 Task: Plan a 2-hour intro to astronomy and stargazing session with an astronomer.
Action: Mouse moved to (479, 209)
Screenshot: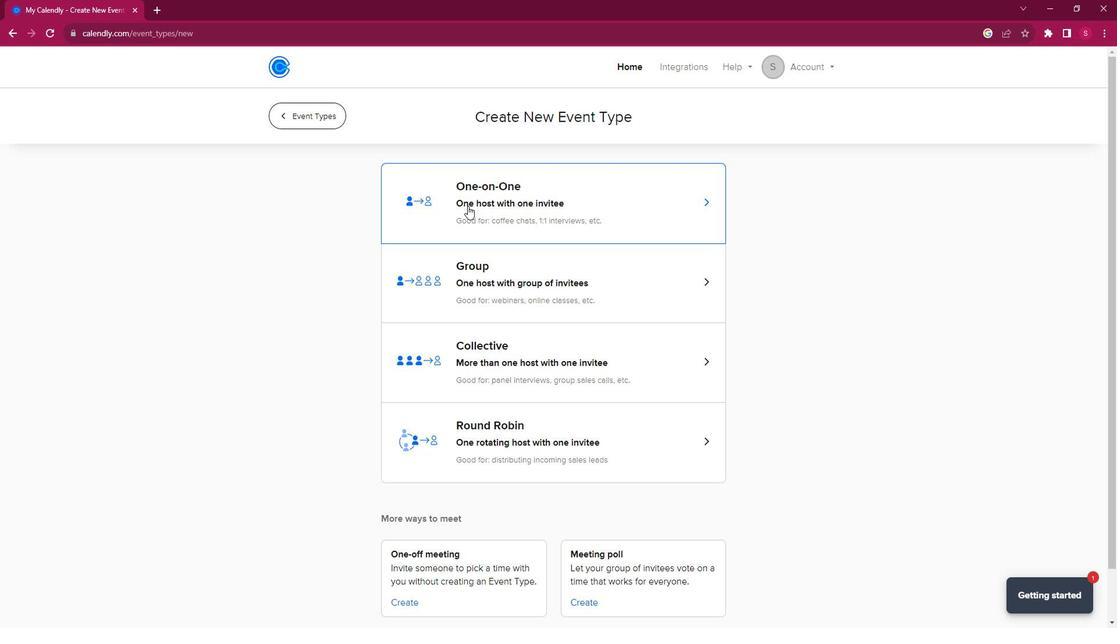 
Action: Mouse pressed left at (479, 209)
Screenshot: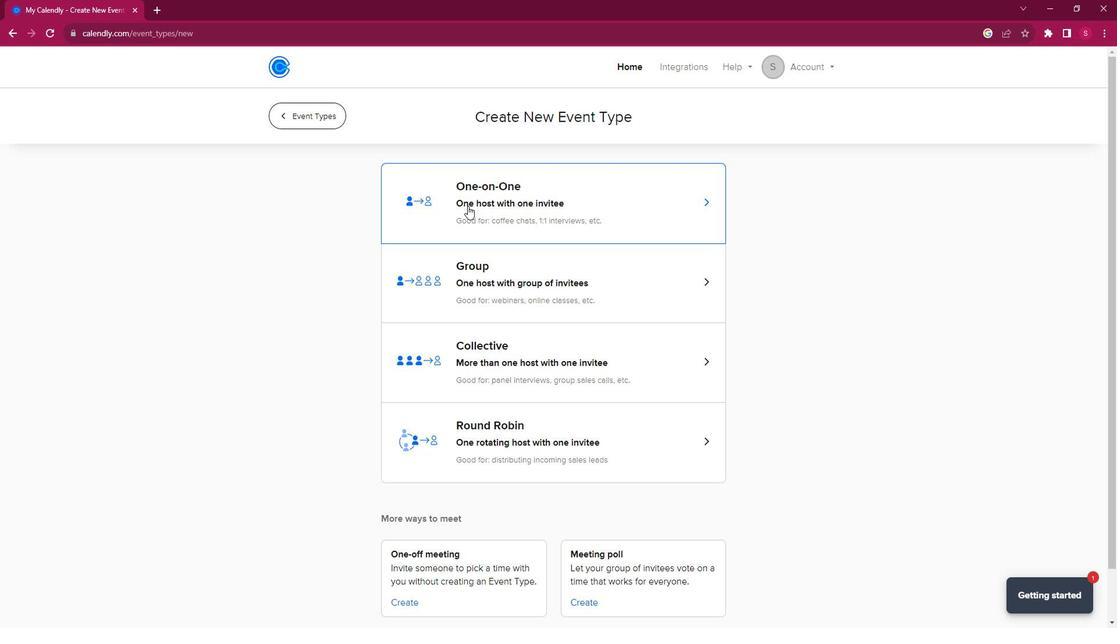 
Action: Mouse moved to (389, 287)
Screenshot: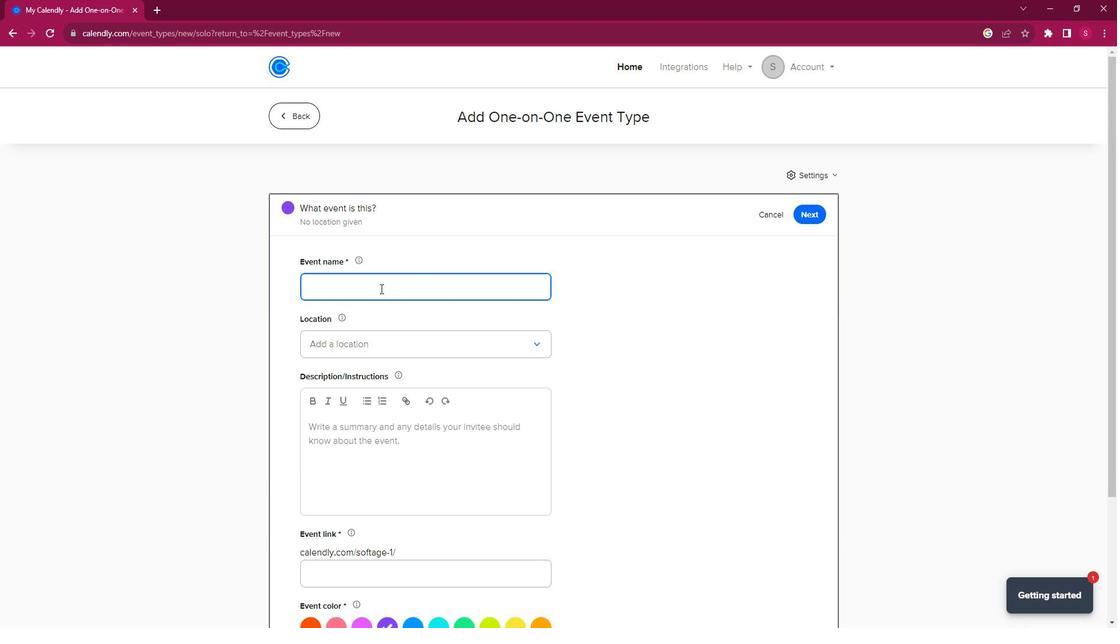 
Action: Key pressed <Key.shift><Key.shift><Key.shift><Key.shift><Key.shift><Key.shift><Key.shift><Key.shift><Key.shift><Key.shift>Stargazing<Key.space><Key.shift>Adventure<Key.space>with<Key.space>an<Key.space><Key.shift>Astronomer
Screenshot: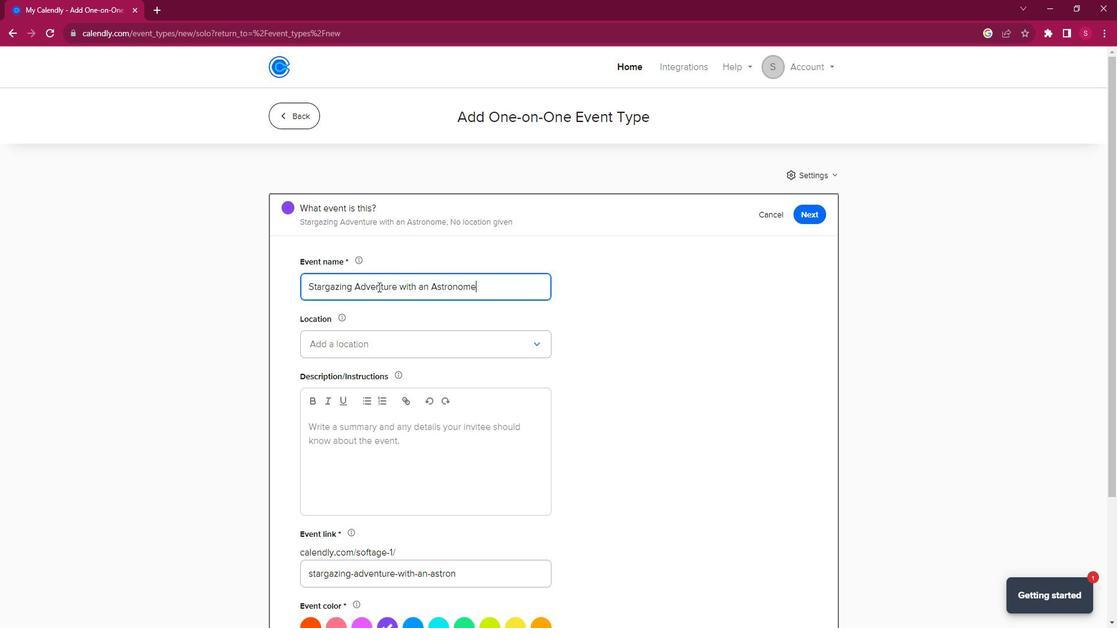 
Action: Mouse moved to (392, 346)
Screenshot: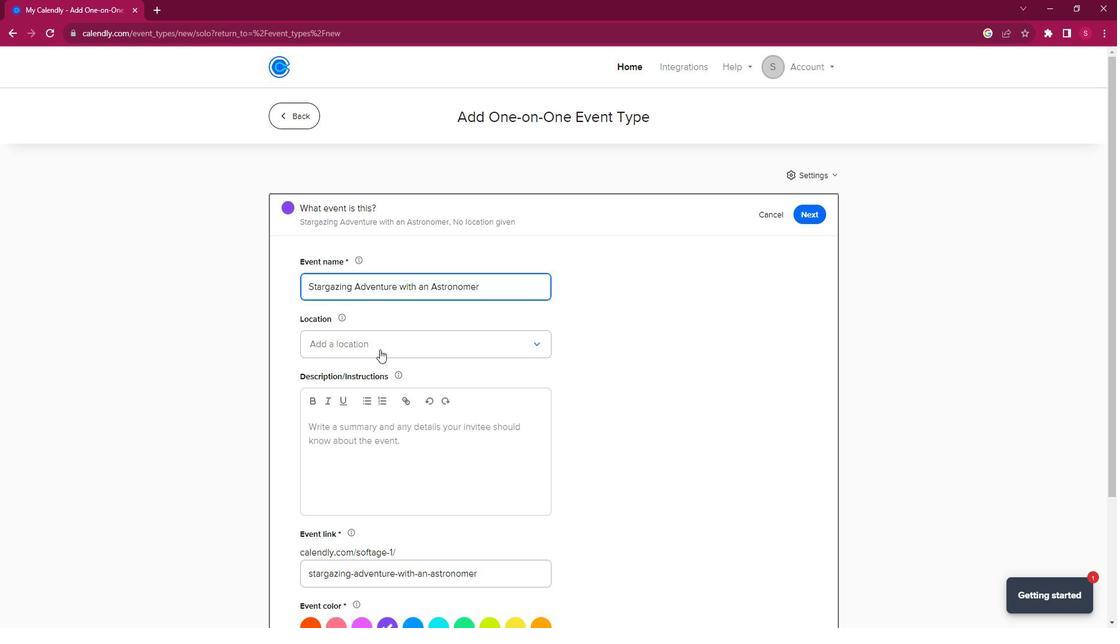 
Action: Mouse pressed left at (392, 346)
Screenshot: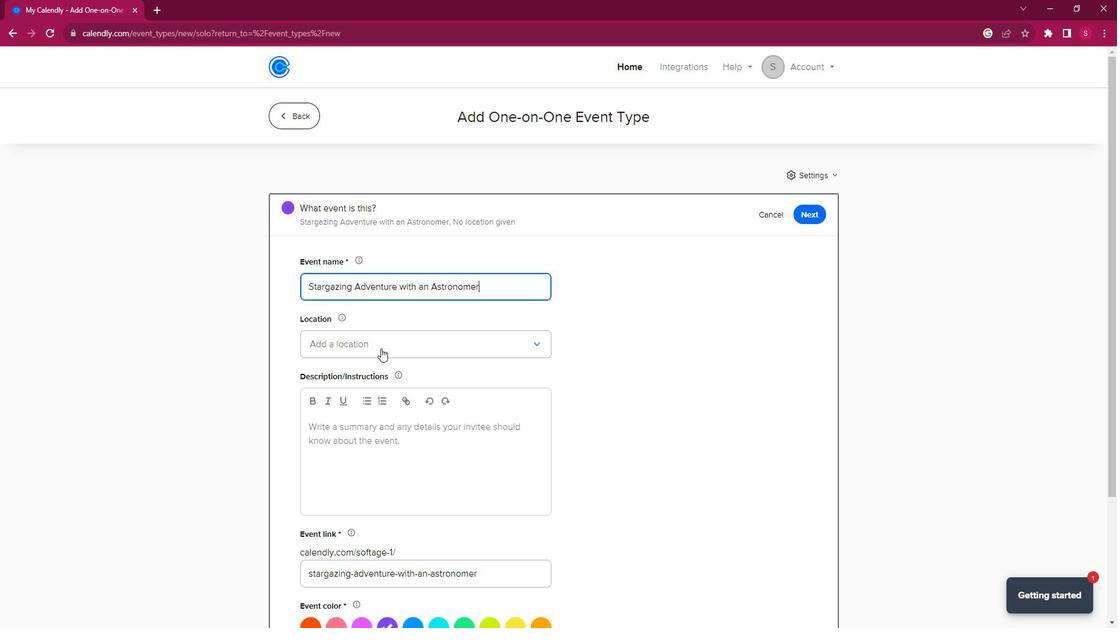 
Action: Mouse moved to (384, 374)
Screenshot: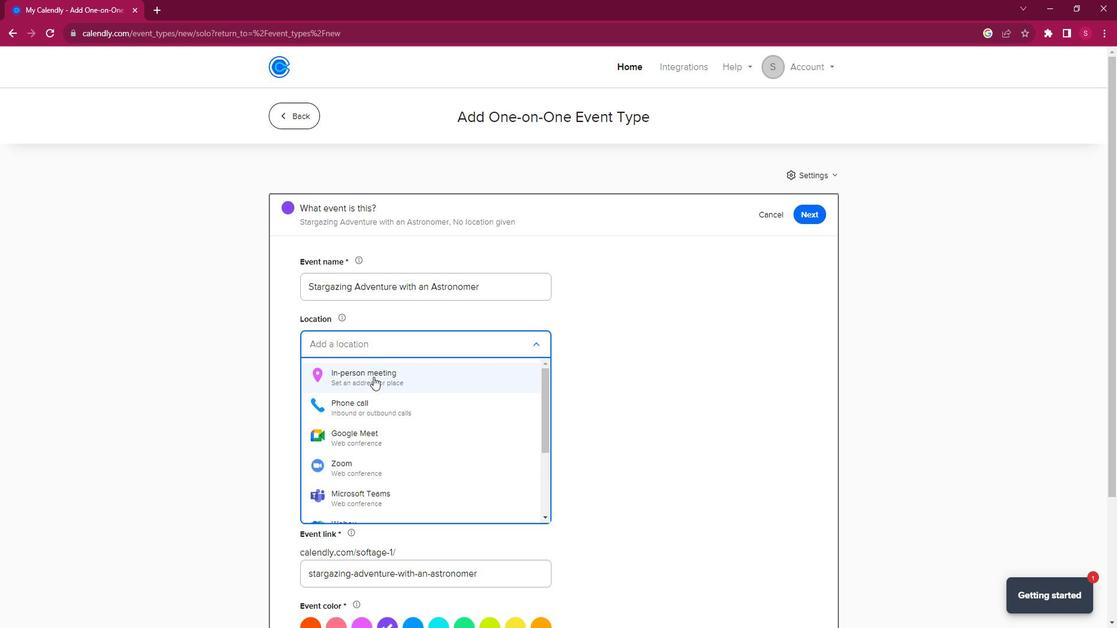 
Action: Mouse pressed left at (384, 374)
Screenshot: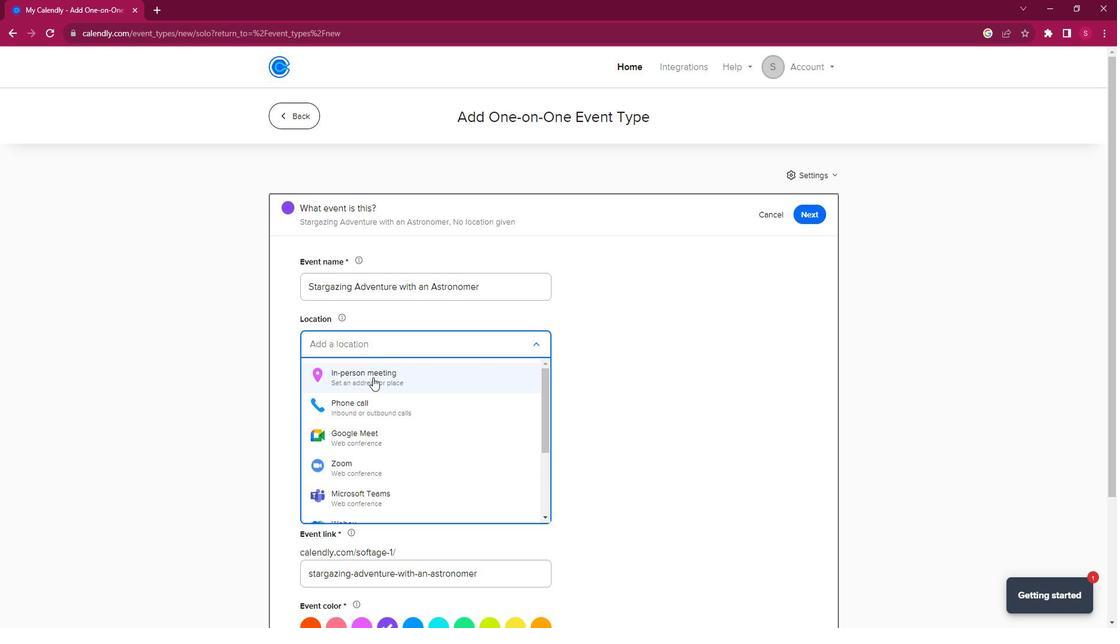
Action: Mouse moved to (507, 204)
Screenshot: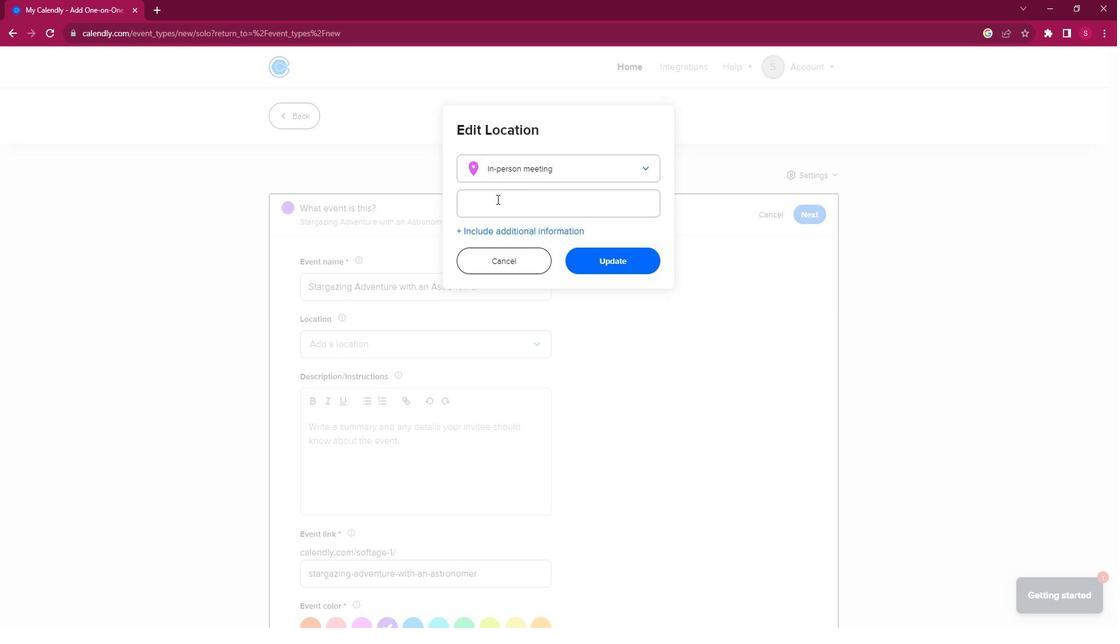 
Action: Mouse pressed left at (507, 204)
Screenshot: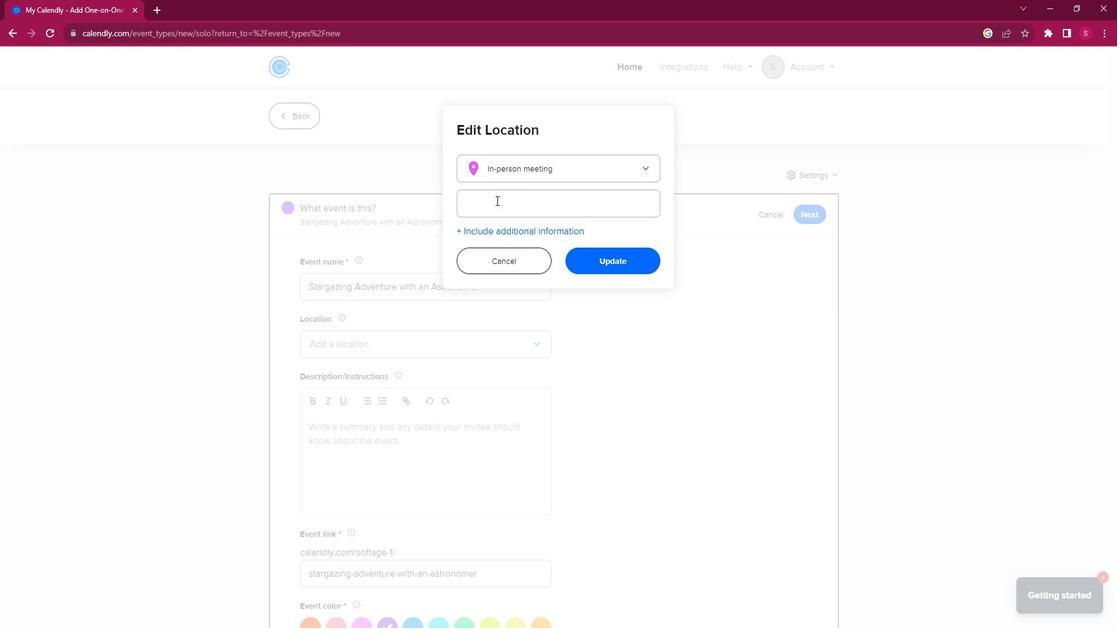 
Action: Key pressed <Key.shift><Key.shift><Key.shift><Key.shift>Starry<Key.space><Key.shift>Nights<Key.space><Key.shift><Key.shift><Key.shift><Key.shift><Key.shift><Key.shift><Key.shift><Key.shift><Key.shift><Key.shift><Key.shift>Ober<Key.backspace><Key.backspace>servatory,<Key.space>123<Key.space><Key.shift><Key.shift>Celestial<Key.space><Key.shift>Way,<Key.space><Key.shift><Key.shift><Key.shift><Key.shift><Key.shift><Key.shift>Astronomyville,<Key.space><Key.shift>CA<Key.space>54321,<Key.space><Key.shift>United<Key.space><Key.shift>States
Screenshot: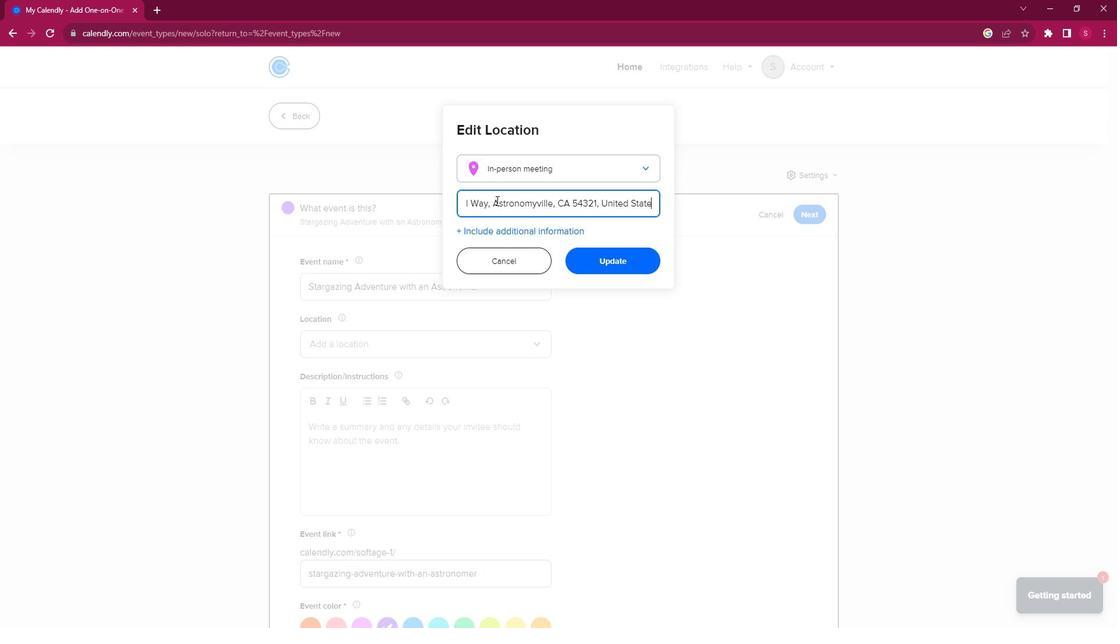 
Action: Mouse moved to (632, 260)
Screenshot: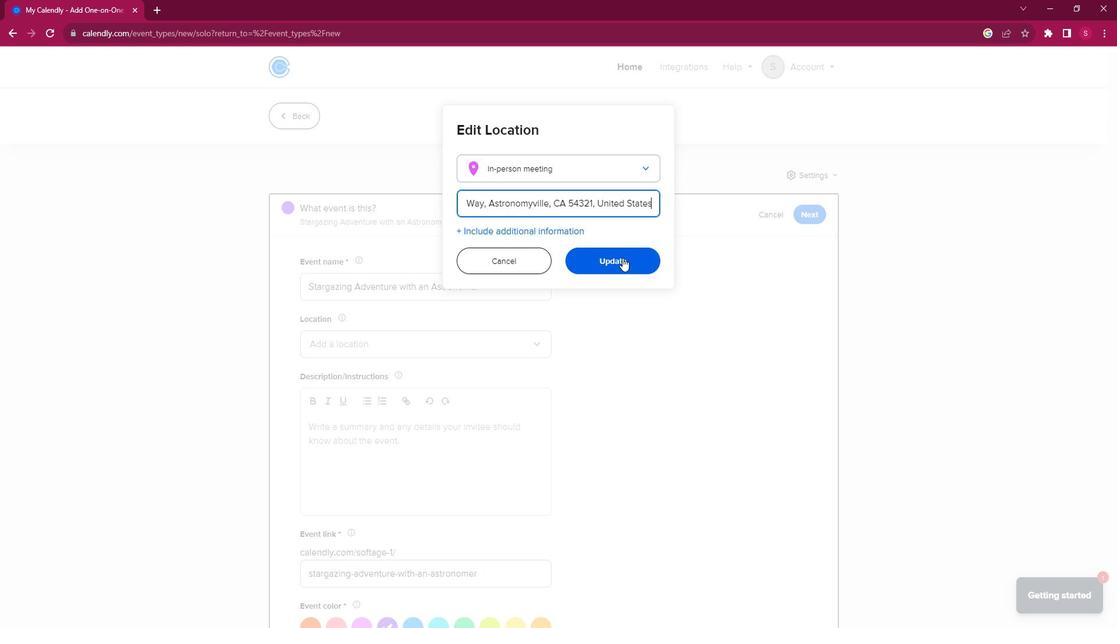 
Action: Mouse pressed left at (632, 260)
Screenshot: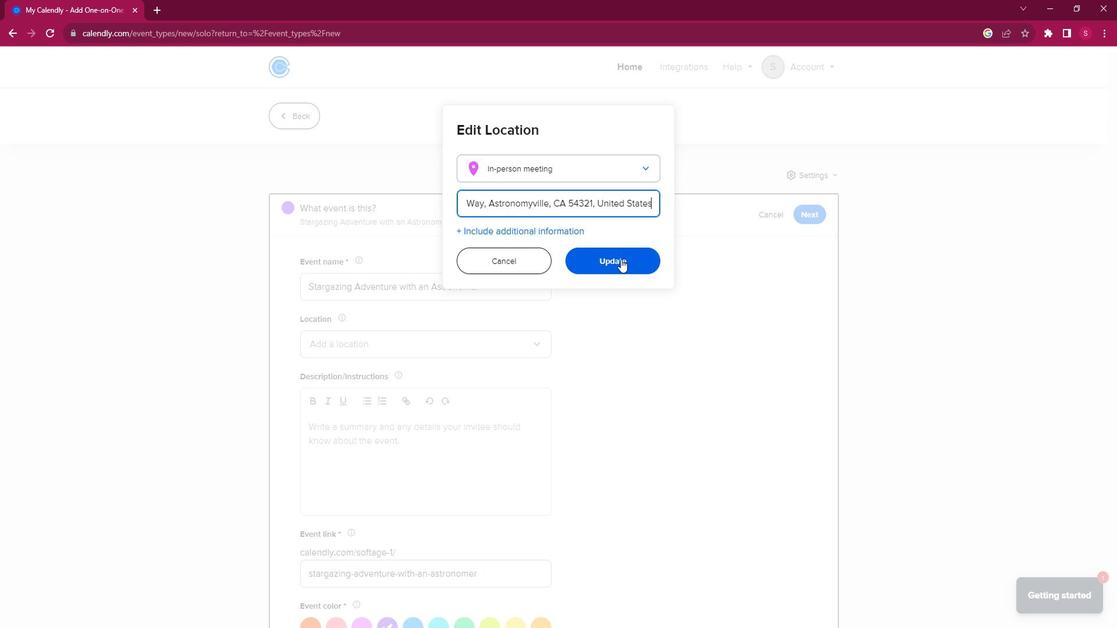 
Action: Mouse moved to (423, 460)
Screenshot: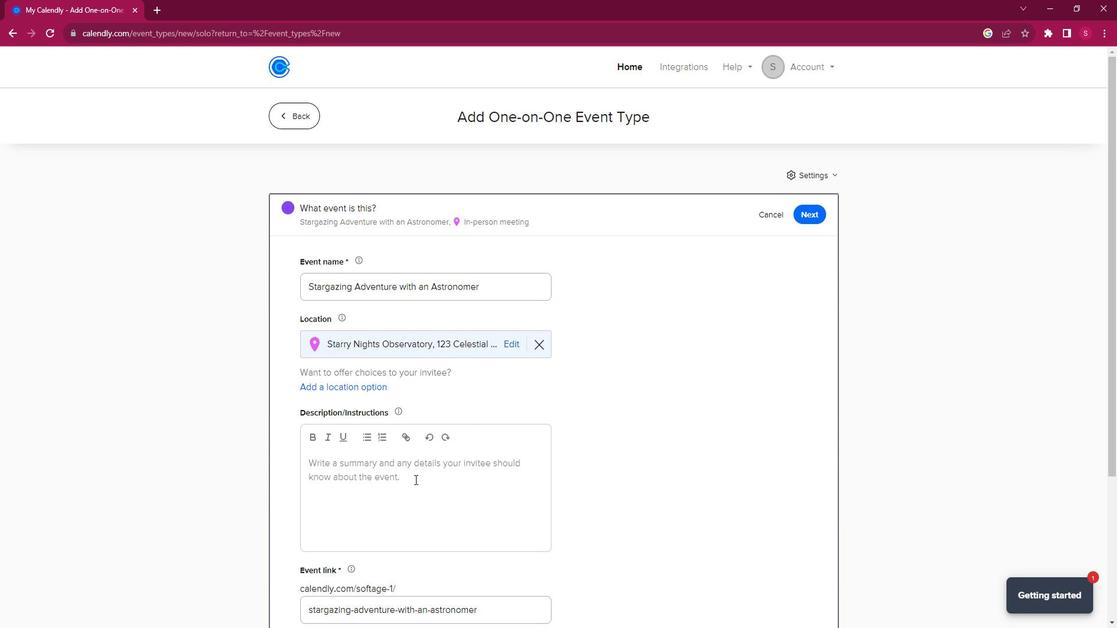
Action: Mouse pressed left at (423, 460)
Screenshot: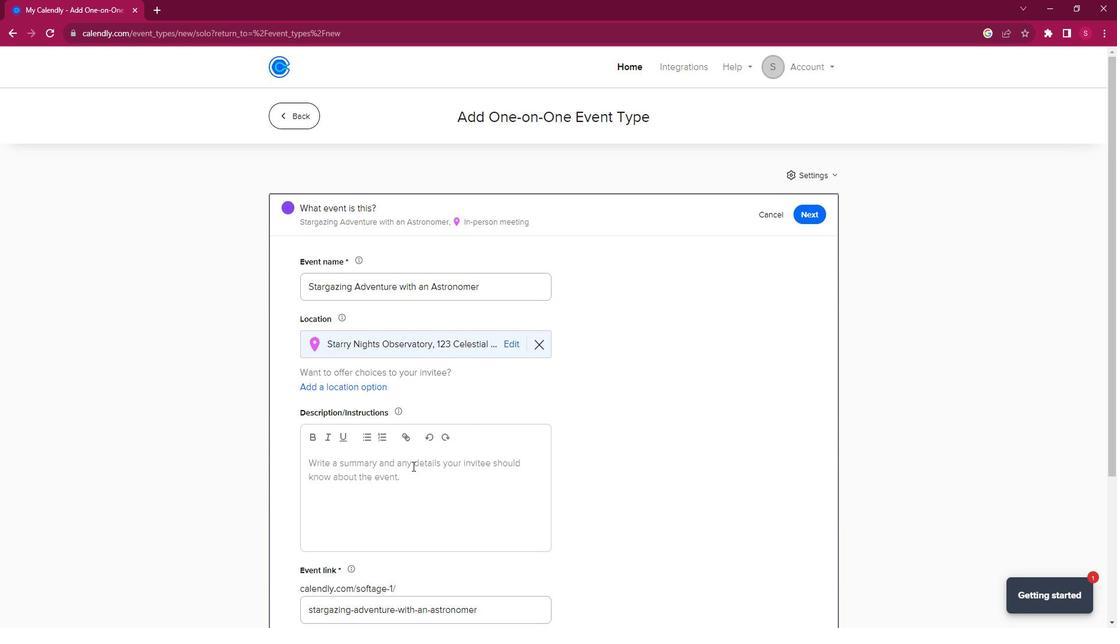 
Action: Key pressed <Key.shift>Embark<Key.space>on<Key.space>a<Key.space>fascinating<Key.space>celestial<Key.space>journey<Key.space>with<Key.space>our<Key.space>introduction<Key.space>to<Key.space>astronomy<Key.space>and<Key.space>stargazing<Key.space>session,<Key.space>led<Key.space>by<Key.space>an<Key.space>experienced<Key.space>astronomer<Key.space><Key.backspace>.<Key.space><Key.shift>Explore<Key.space>the<Key.space>mysteries<Key.space>of<Key.space>the<Key.space>night<Key.space>sky,<Key.space>learn<Key.space>about<Key.space>conse<Key.backspace>tellations,<Key.space>planets,<Key.space>and<Key.space>celestial<Key.space>phenomena,<Key.space>and<Key.space>withness<Key.space>the<Key.space><Key.left><Key.left><Key.left><Key.left><Key.left><Key.left><Key.left><Key.right><Key.left><Key.left><Key.left><Key.backspace><Key.down>wonders<Key.space>of<Key.space>the<Key.space>universe<Key.space>through<Key.space>telescopes.<Key.space><Key.shift>This<Key.space>session<Key.space>is<Key.space>perfect<Key.space>for<Key.space>budding<Key.space>astronomers<Key.space>and<Key.space>stargazers<Key.space>of<Key.space>all<Key.space>levels.
Screenshot: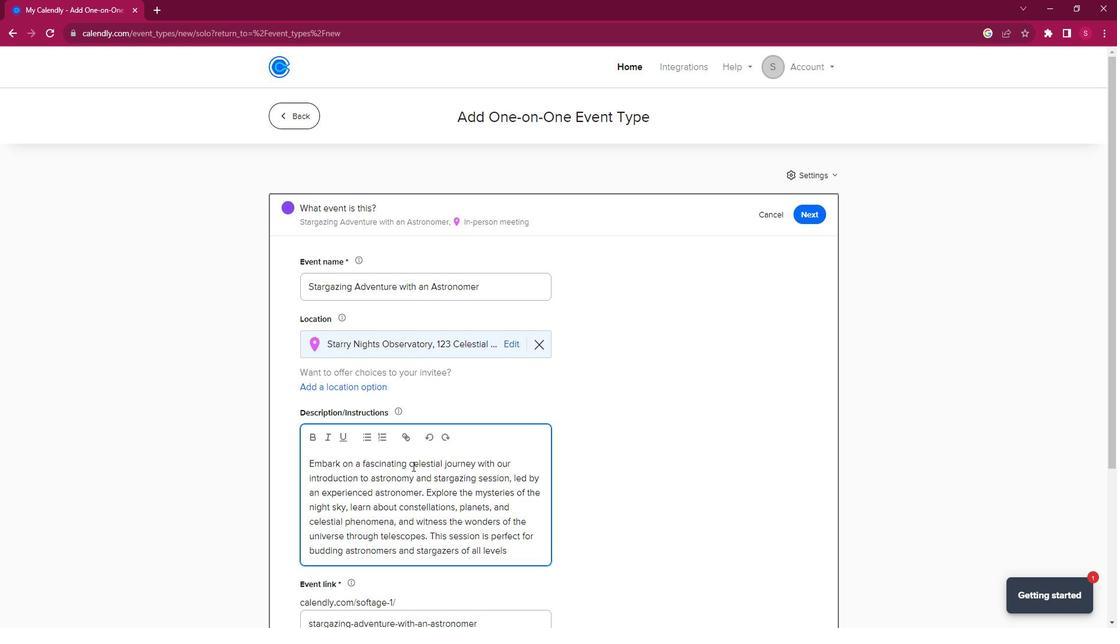 
Action: Mouse moved to (603, 436)
Screenshot: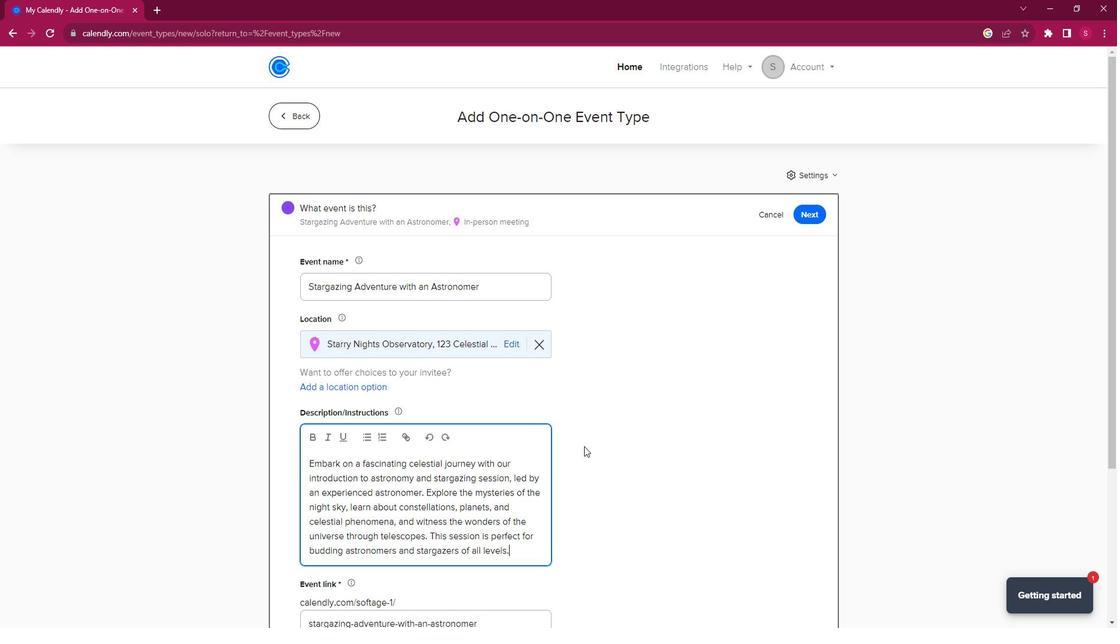 
Action: Mouse scrolled (603, 435) with delta (0, 0)
Screenshot: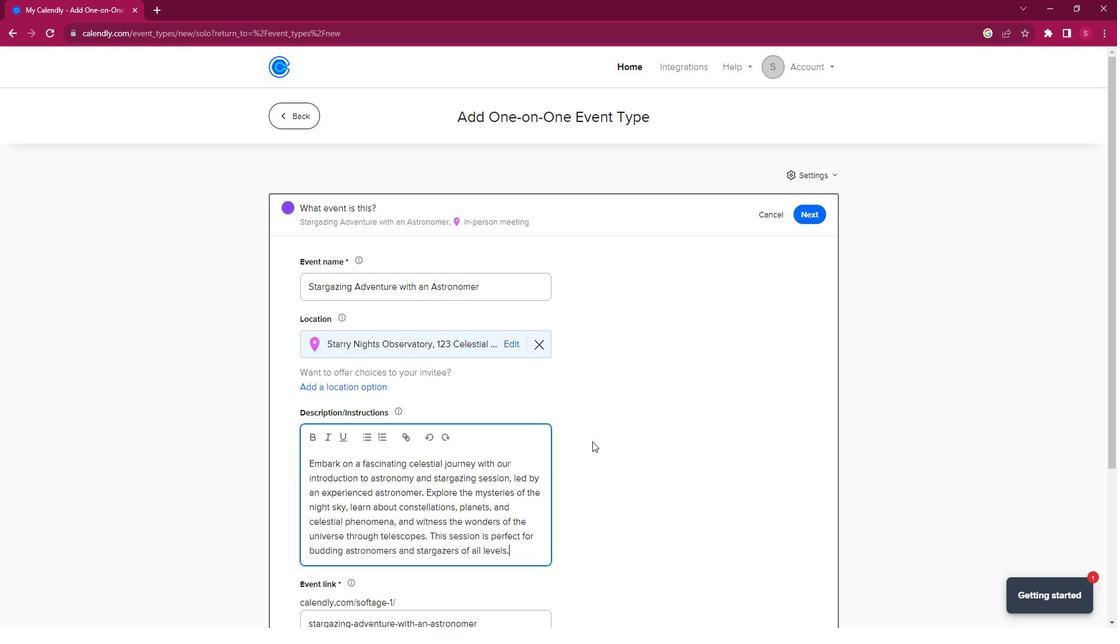 
Action: Mouse scrolled (603, 435) with delta (0, 0)
Screenshot: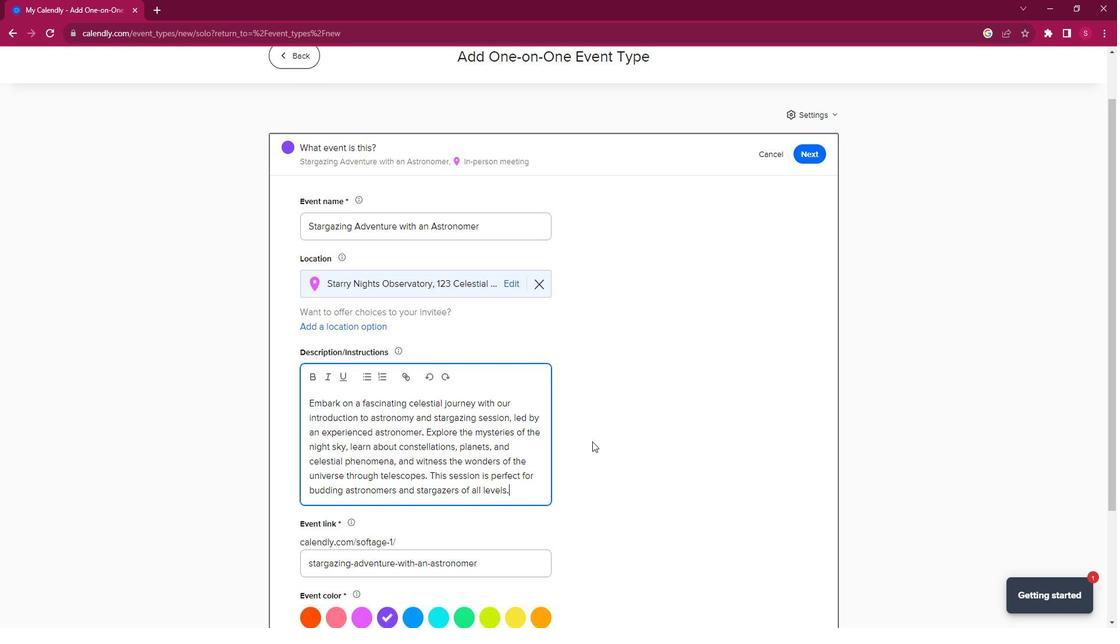 
Action: Mouse scrolled (603, 435) with delta (0, 0)
Screenshot: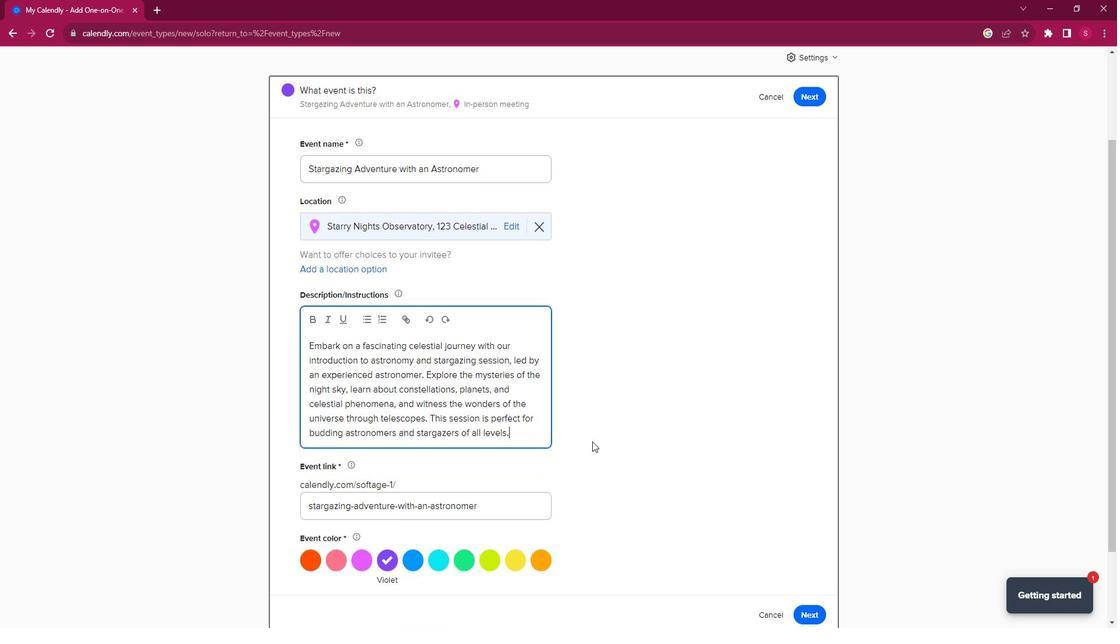 
Action: Mouse moved to (522, 492)
Screenshot: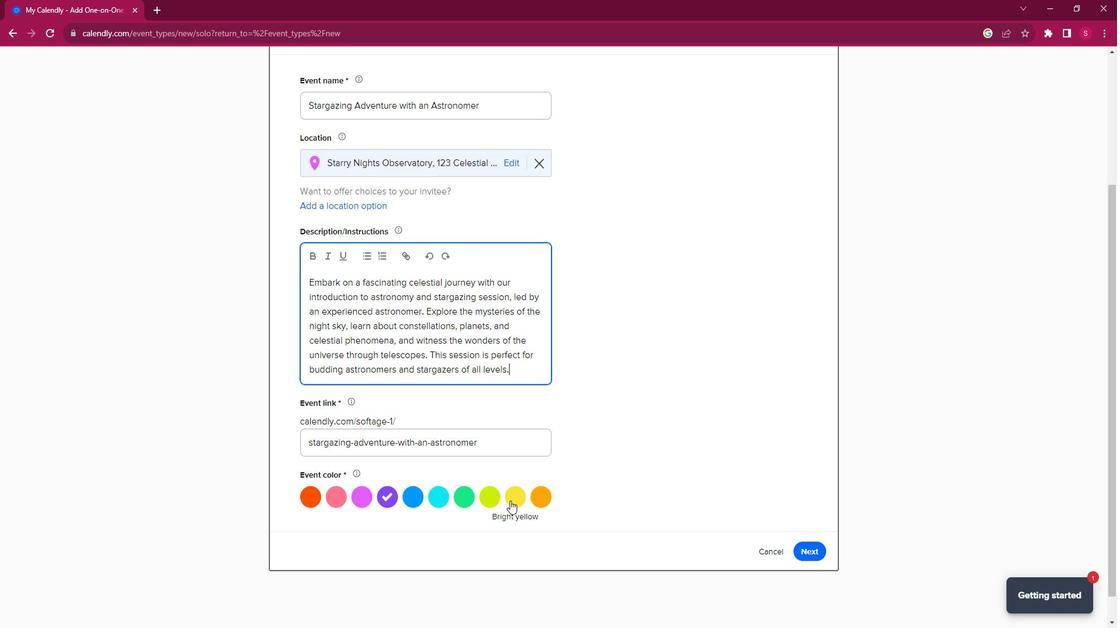 
Action: Mouse pressed left at (522, 492)
Screenshot: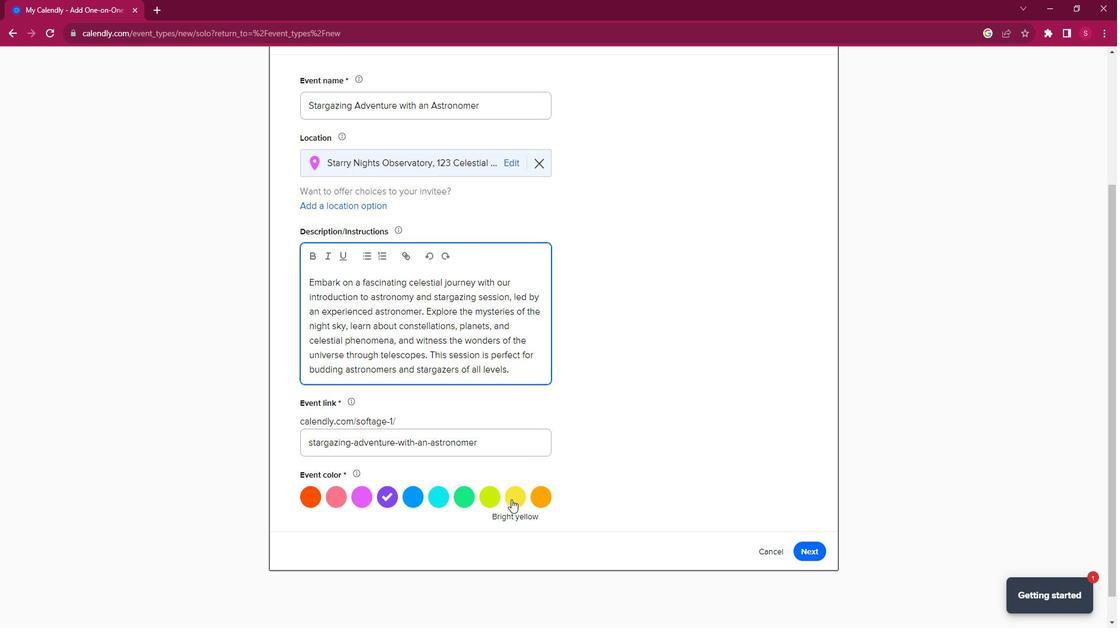 
Action: Mouse moved to (812, 540)
Screenshot: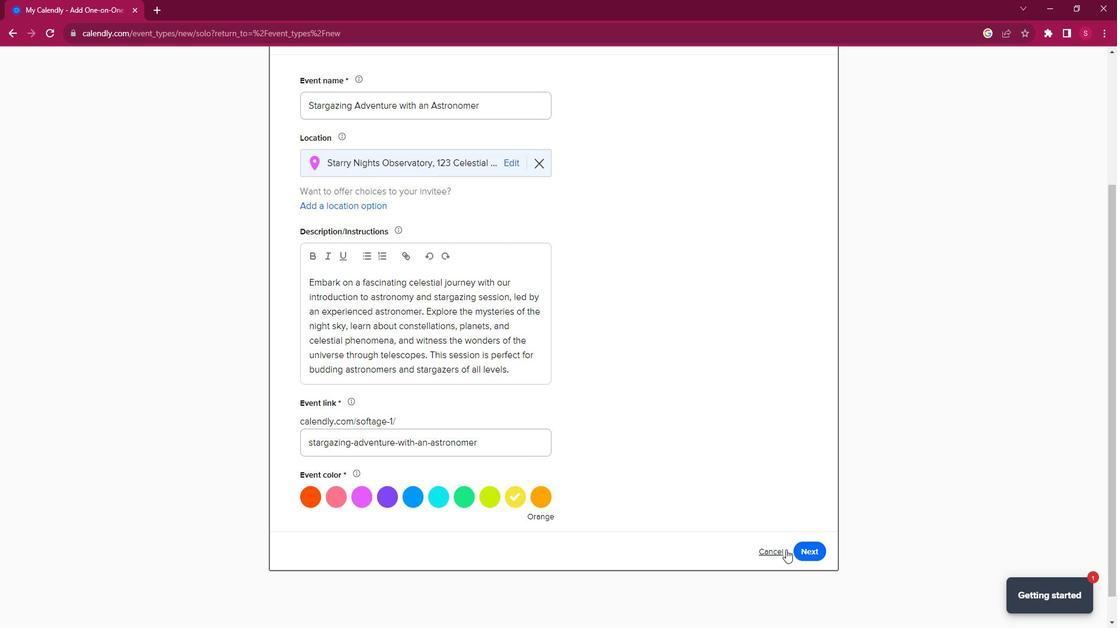 
Action: Mouse pressed left at (812, 540)
Screenshot: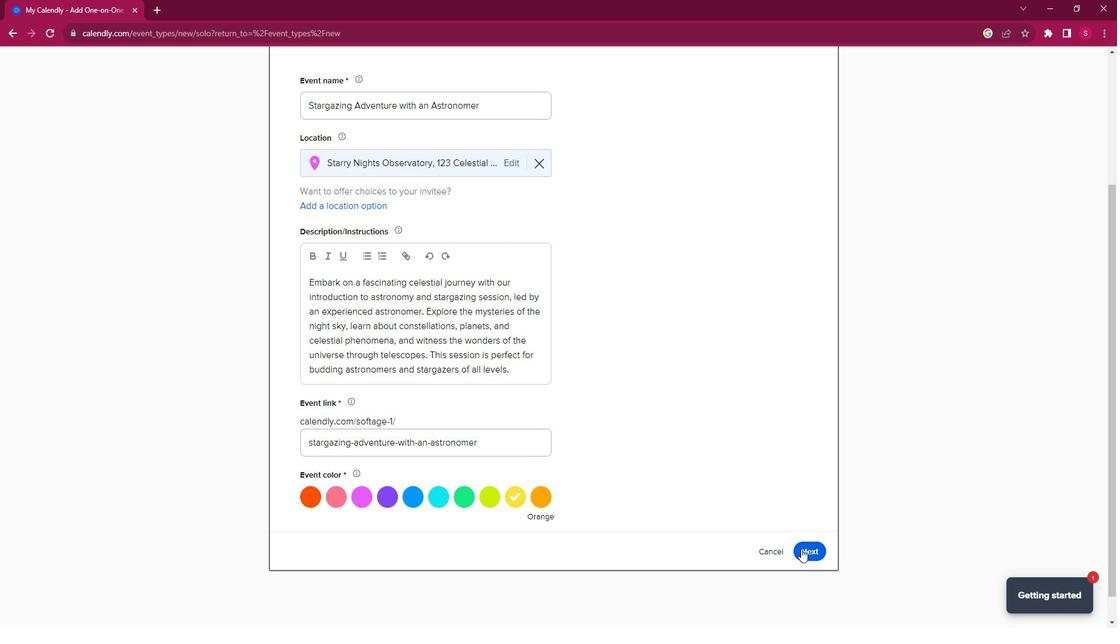 
Action: Mouse moved to (537, 327)
Screenshot: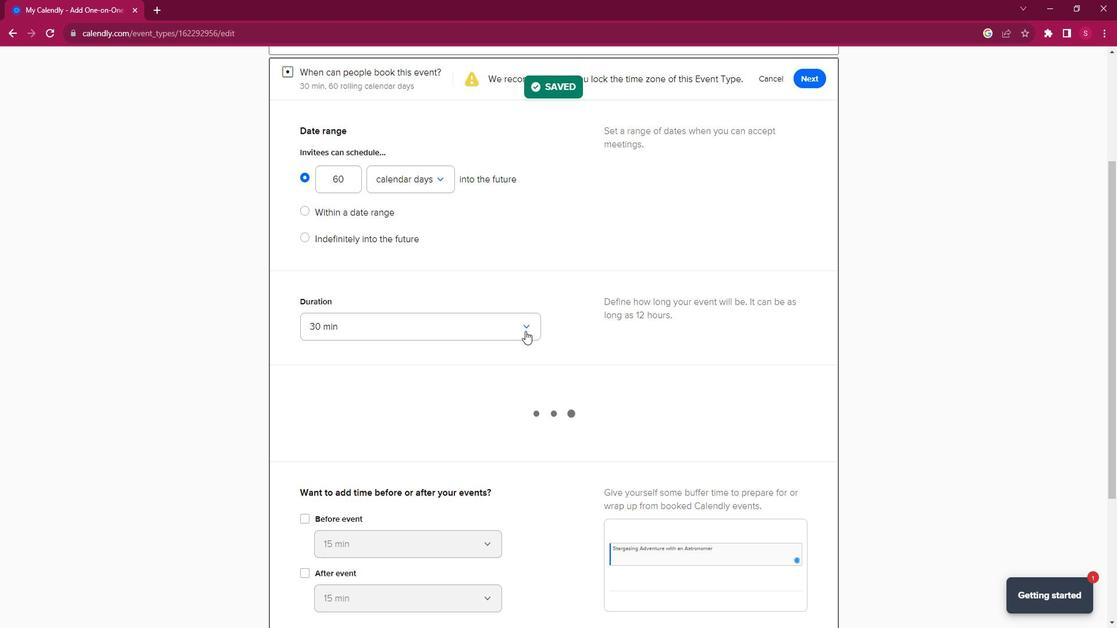 
Action: Mouse pressed left at (537, 327)
Screenshot: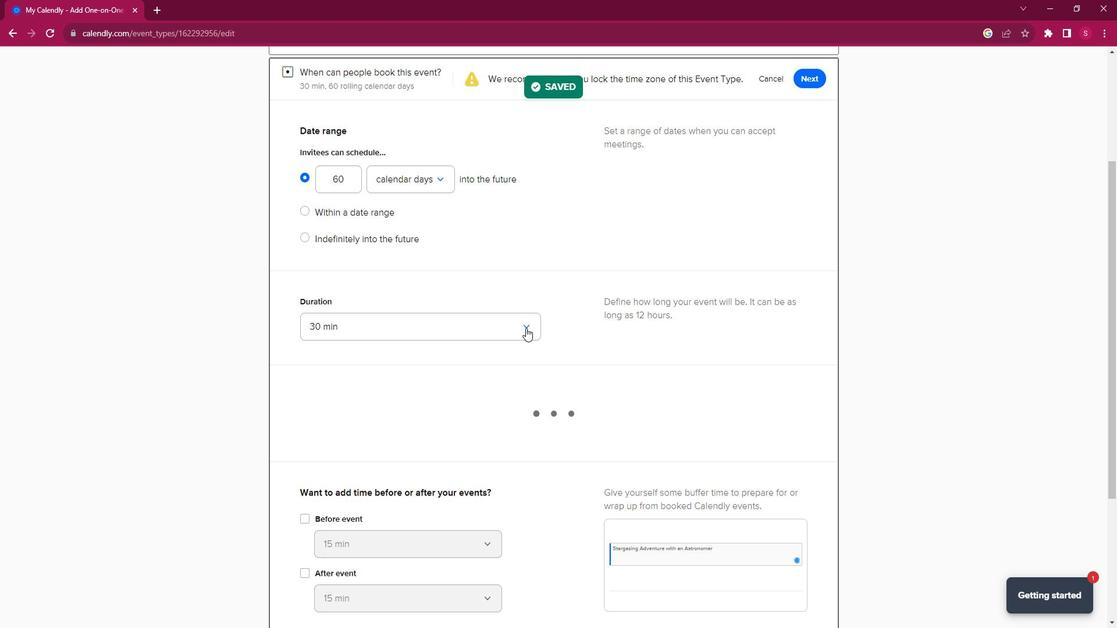 
Action: Mouse moved to (359, 451)
Screenshot: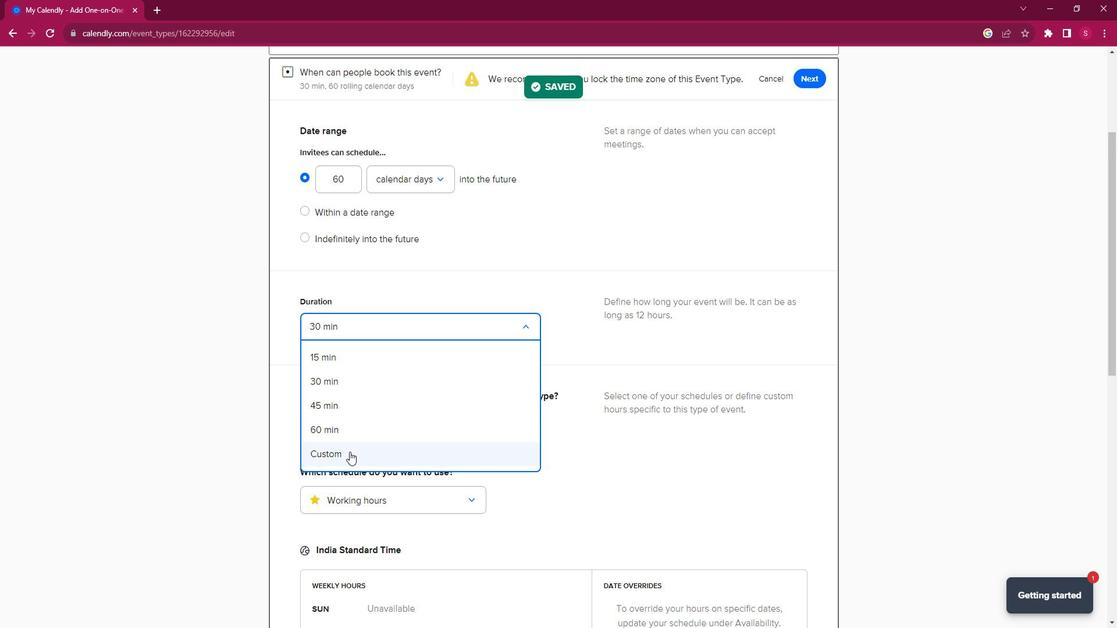 
Action: Mouse pressed left at (359, 451)
Screenshot: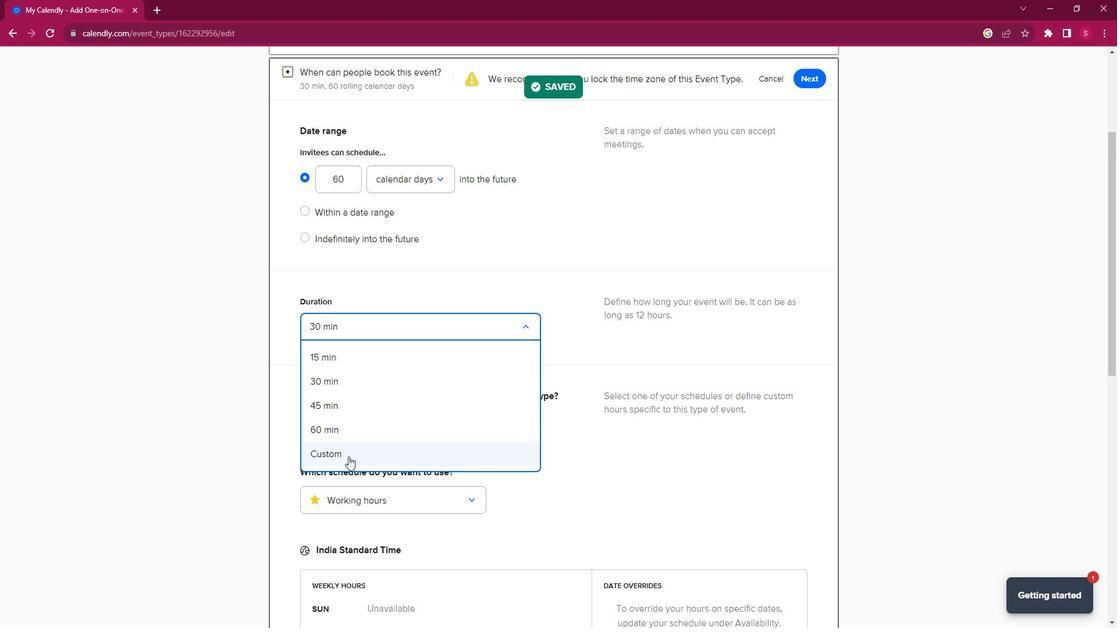 
Action: Mouse moved to (370, 355)
Screenshot: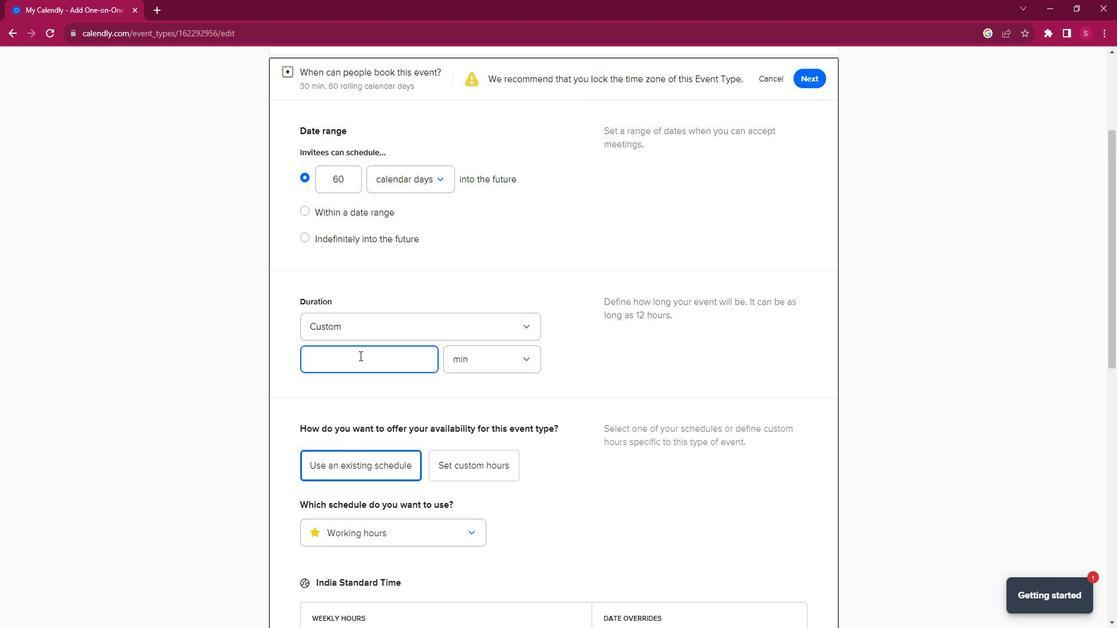 
Action: Mouse pressed left at (370, 355)
Screenshot: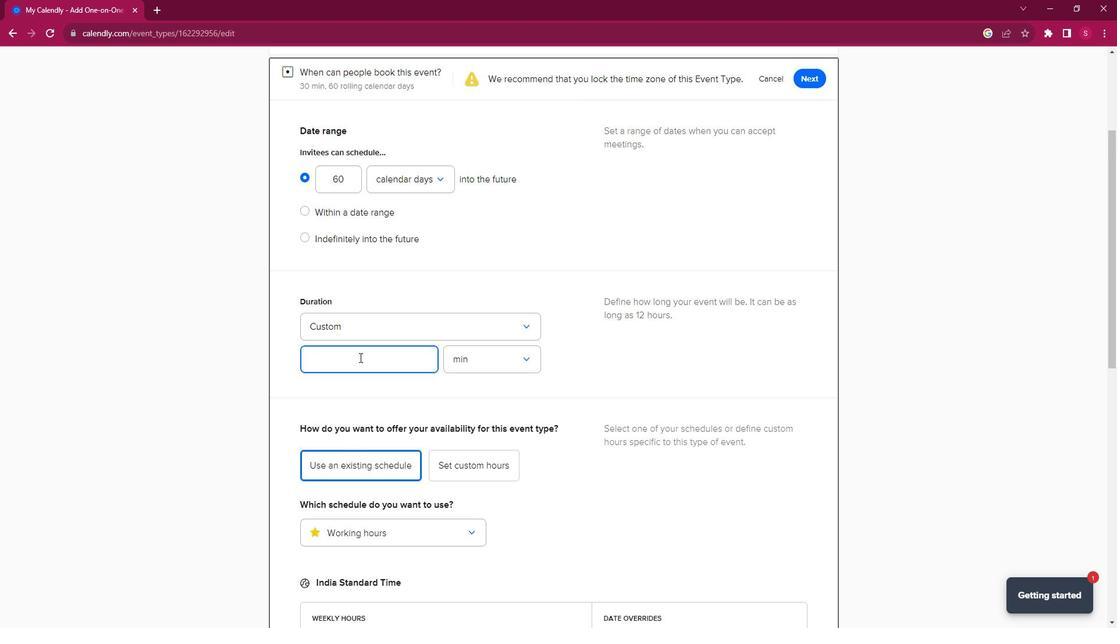 
Action: Key pressed 2
Screenshot: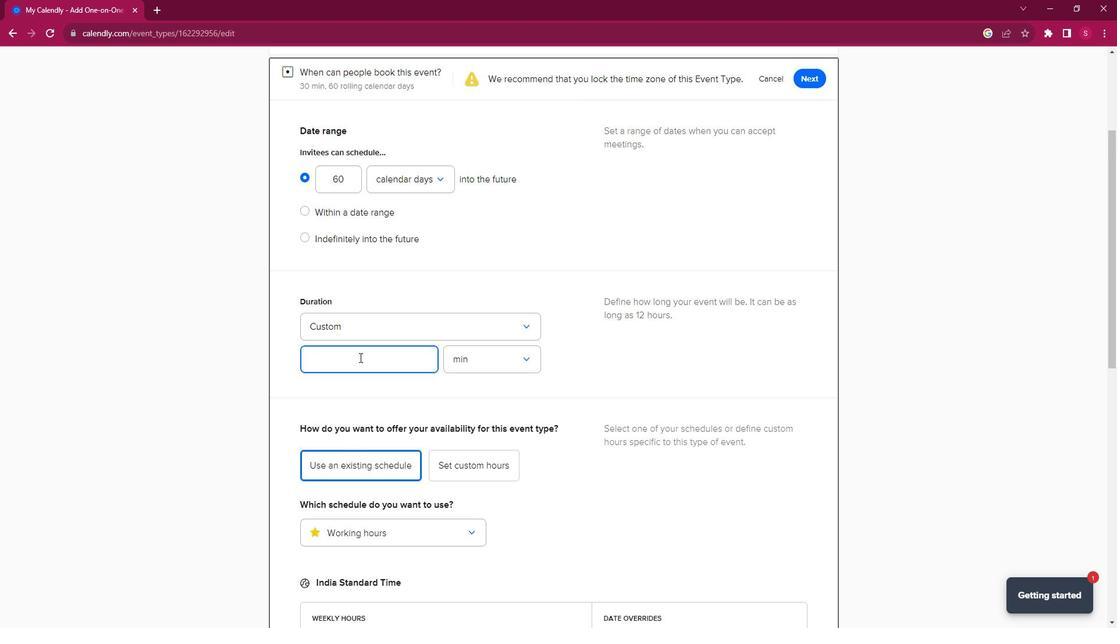 
Action: Mouse moved to (733, 448)
Screenshot: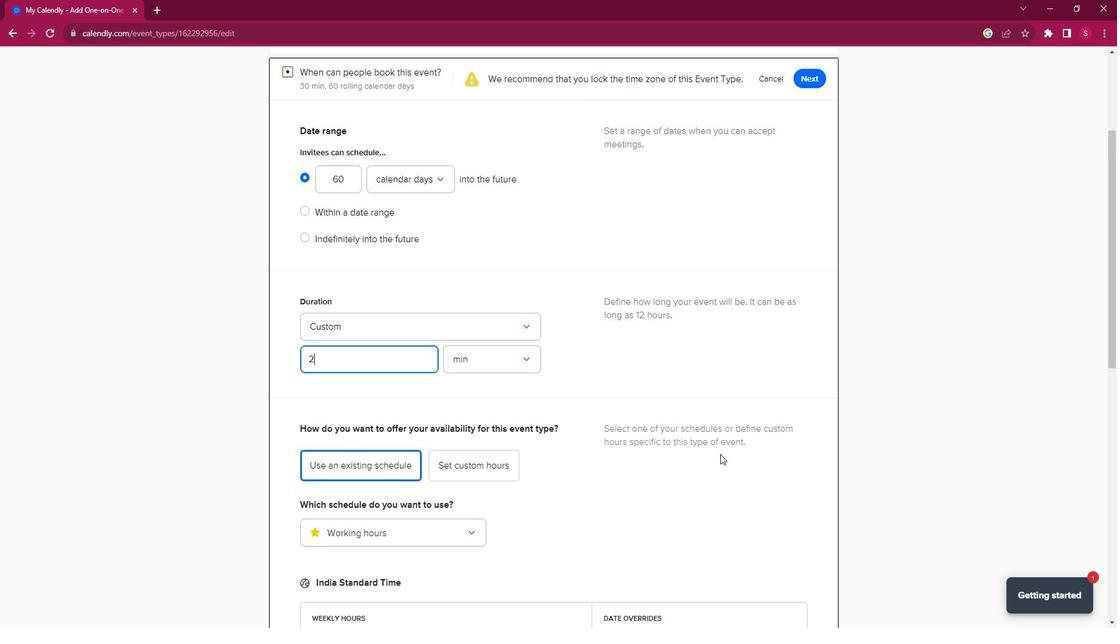 
Action: Mouse scrolled (733, 448) with delta (0, 0)
Screenshot: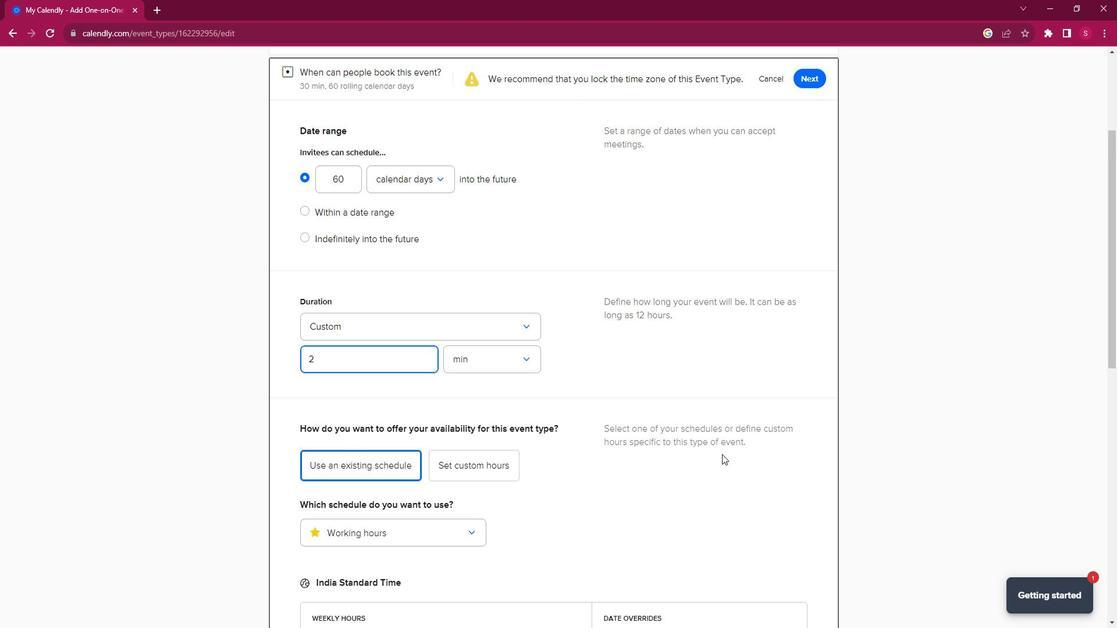 
Action: Mouse scrolled (733, 448) with delta (0, 0)
Screenshot: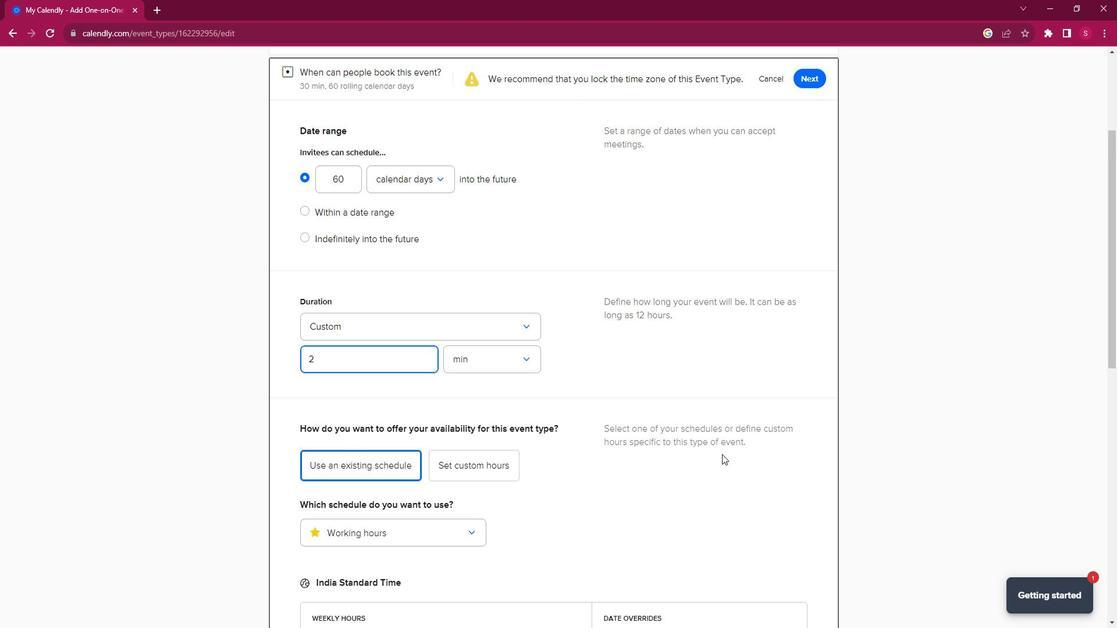 
Action: Mouse scrolled (733, 448) with delta (0, 0)
Screenshot: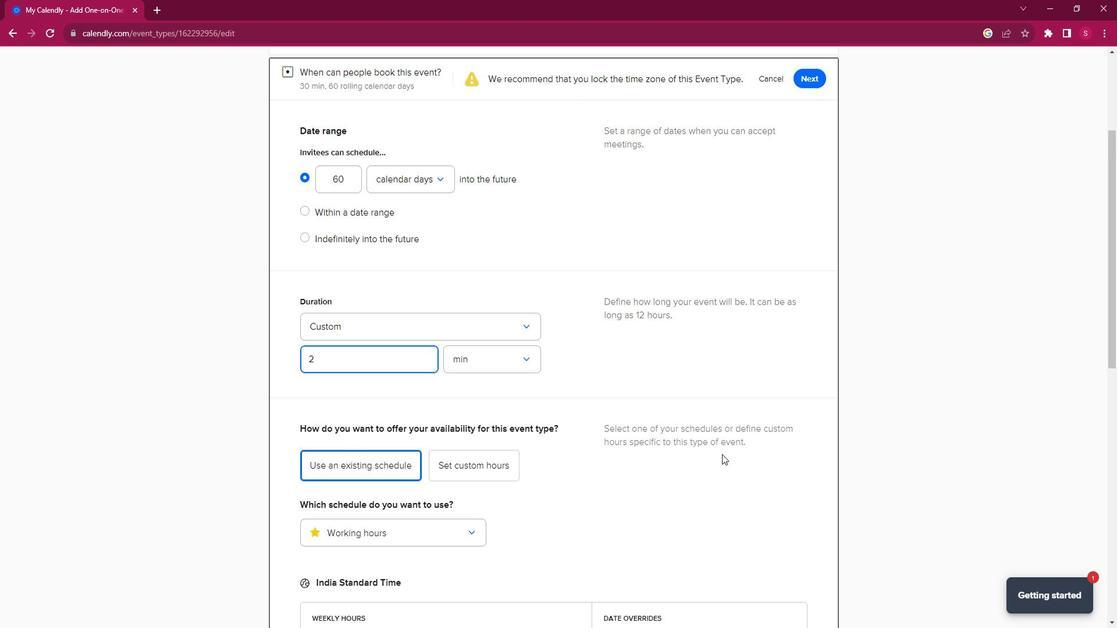 
Action: Mouse scrolled (733, 448) with delta (0, 0)
Screenshot: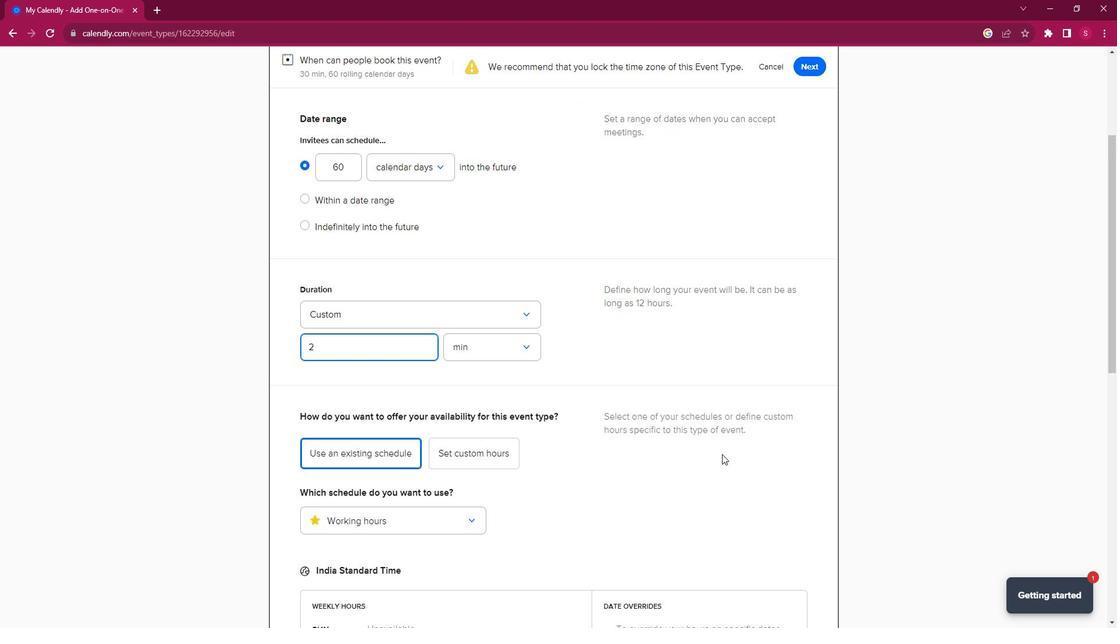 
Action: Mouse scrolled (733, 448) with delta (0, 0)
Screenshot: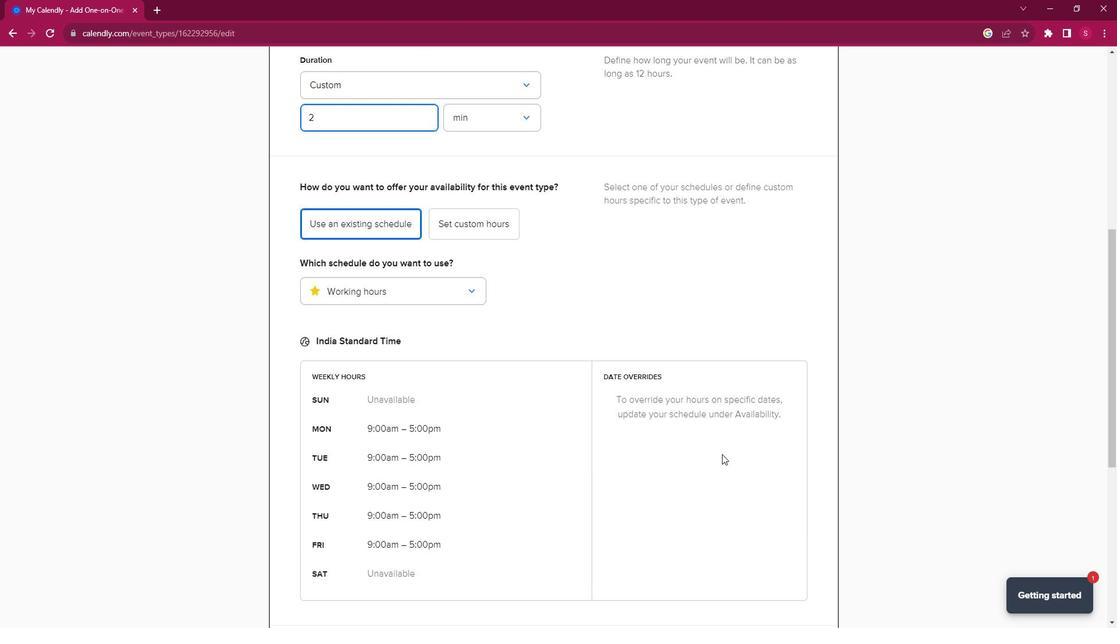 
Action: Mouse scrolled (733, 448) with delta (0, 0)
Screenshot: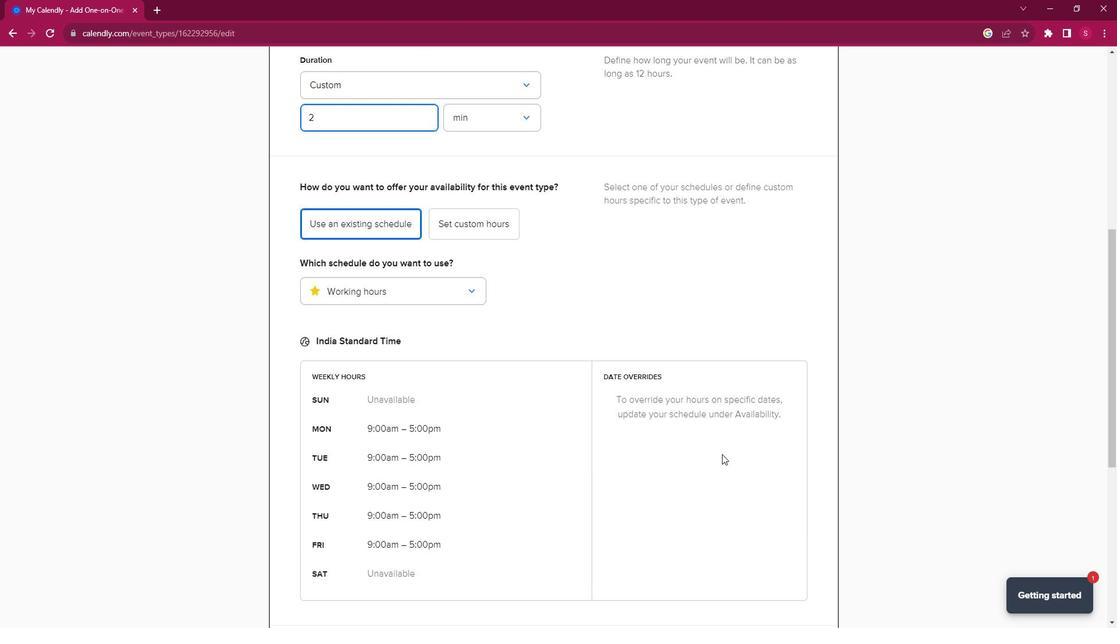 
Action: Mouse scrolled (733, 449) with delta (0, 0)
Screenshot: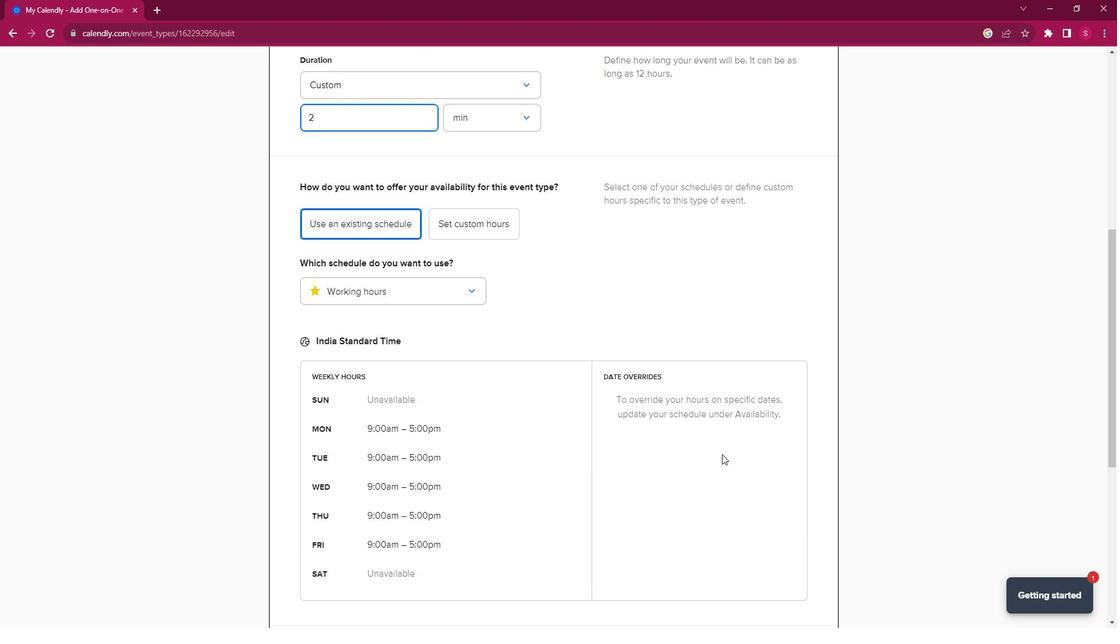 
Action: Mouse scrolled (733, 448) with delta (0, 0)
Screenshot: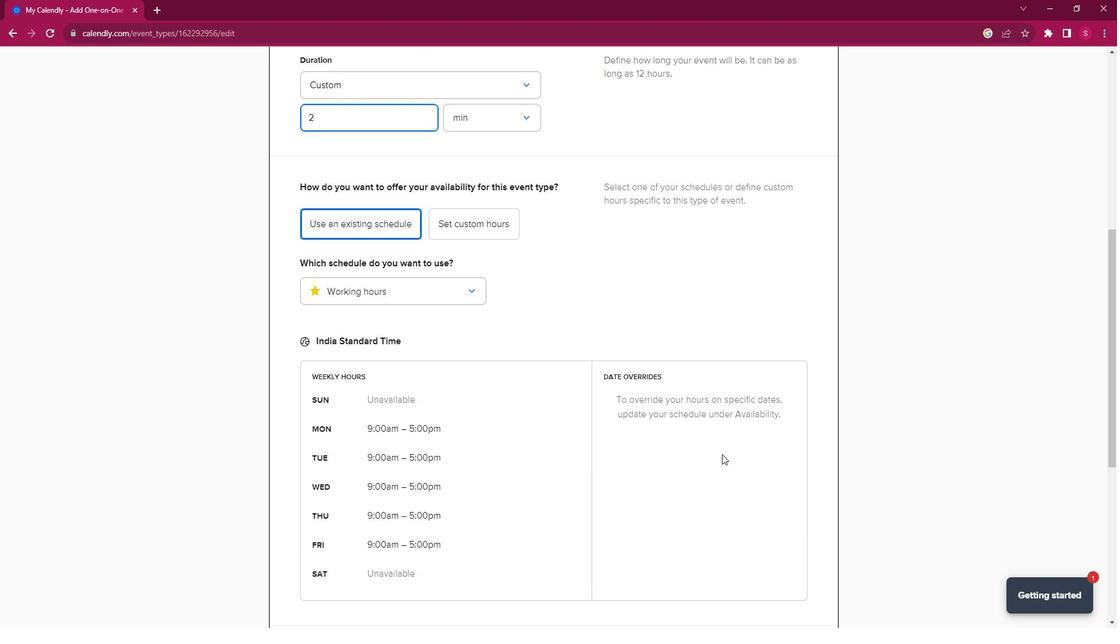 
Action: Mouse moved to (727, 475)
Screenshot: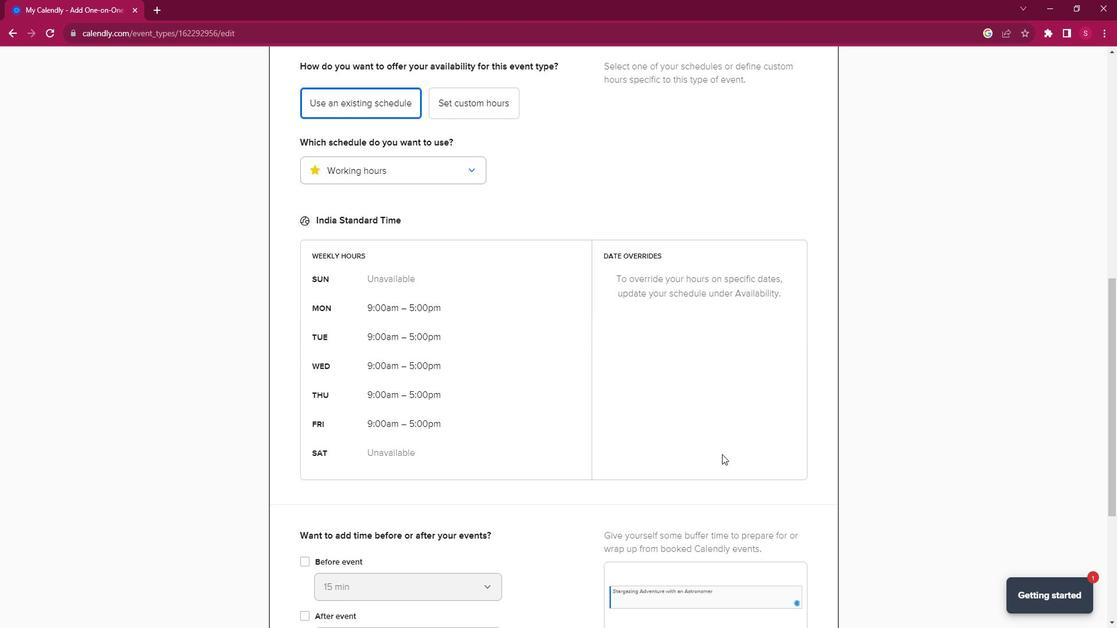 
Action: Mouse scrolled (727, 474) with delta (0, 0)
Screenshot: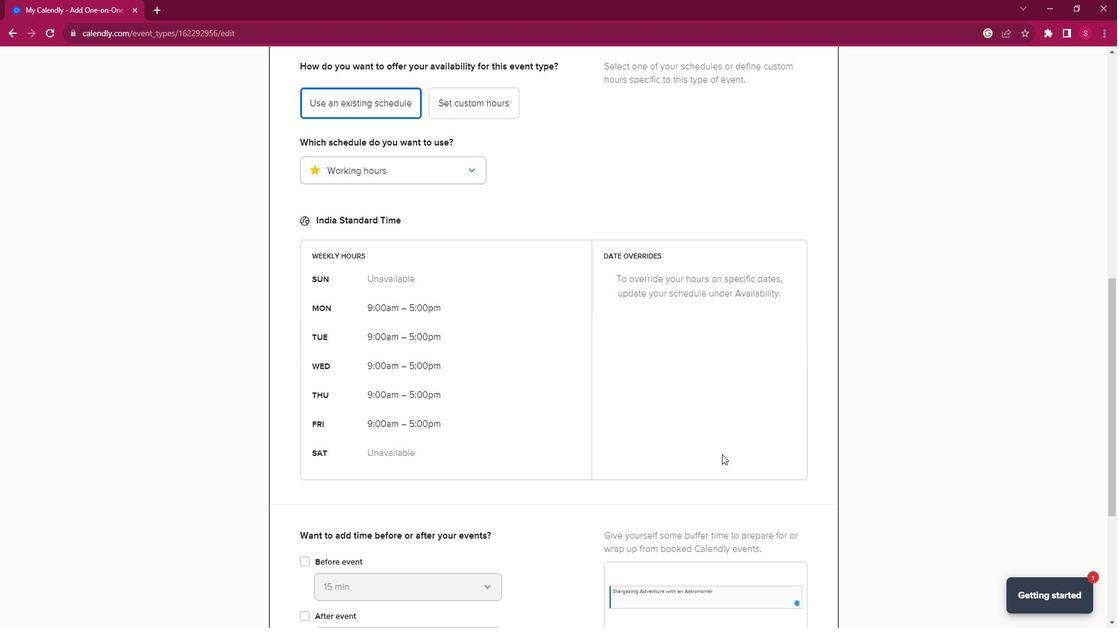 
Action: Mouse moved to (721, 524)
Screenshot: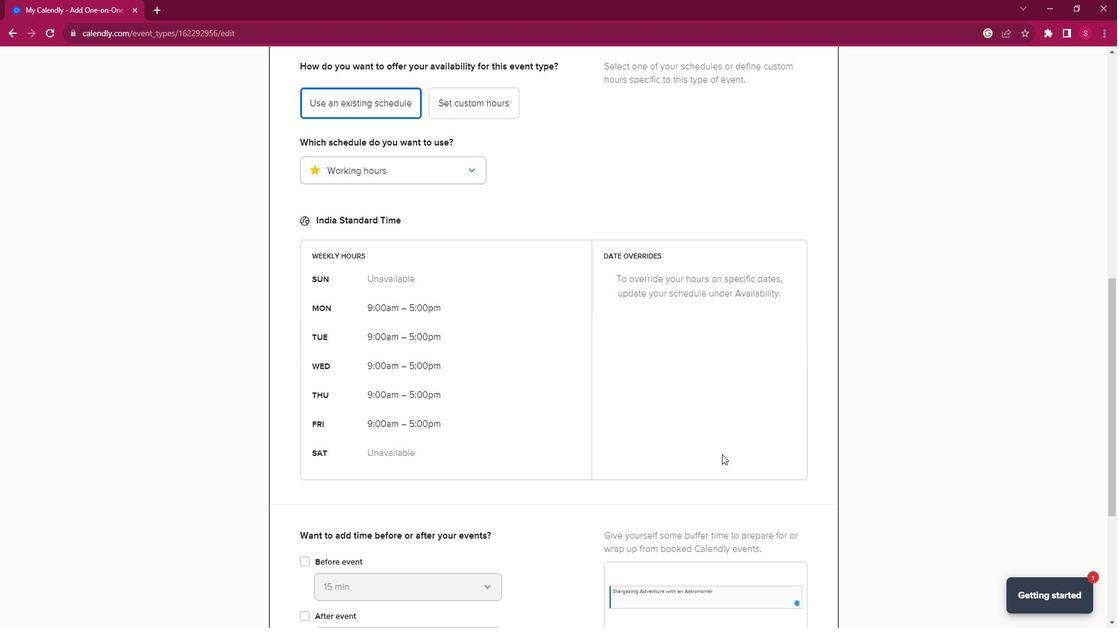 
Action: Mouse scrolled (721, 523) with delta (0, 0)
Screenshot: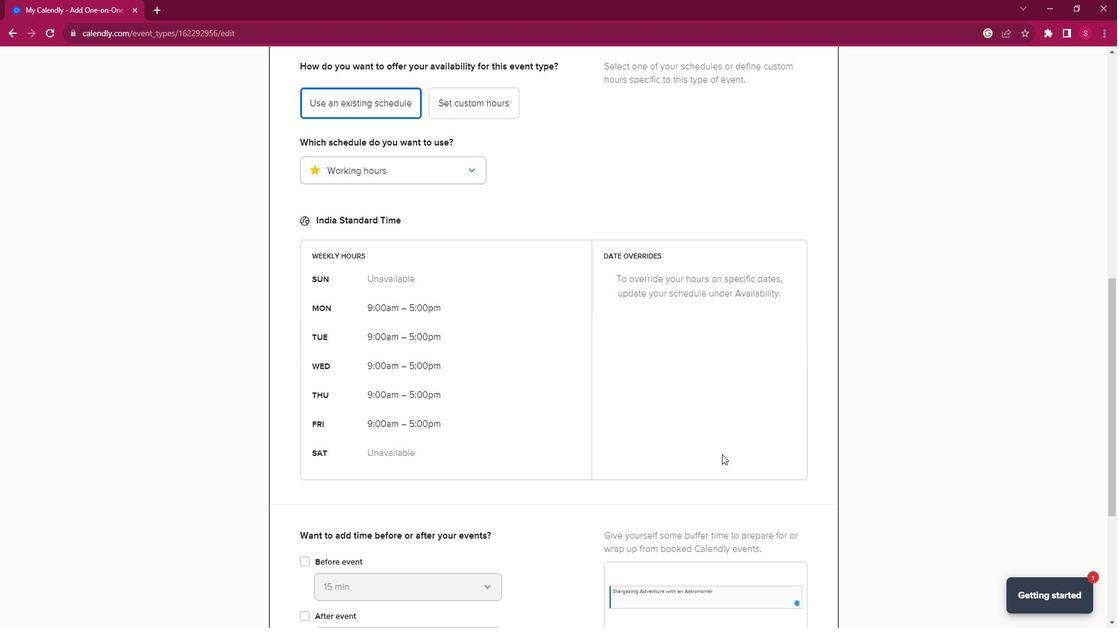 
Action: Mouse moved to (719, 534)
Screenshot: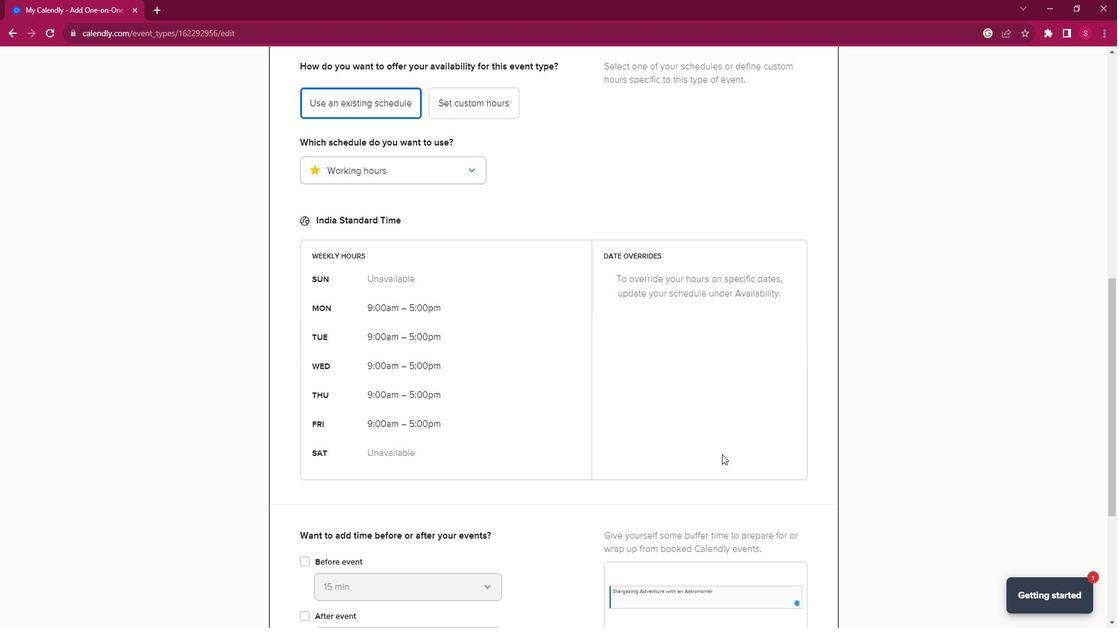 
Action: Mouse scrolled (719, 533) with delta (0, 0)
Screenshot: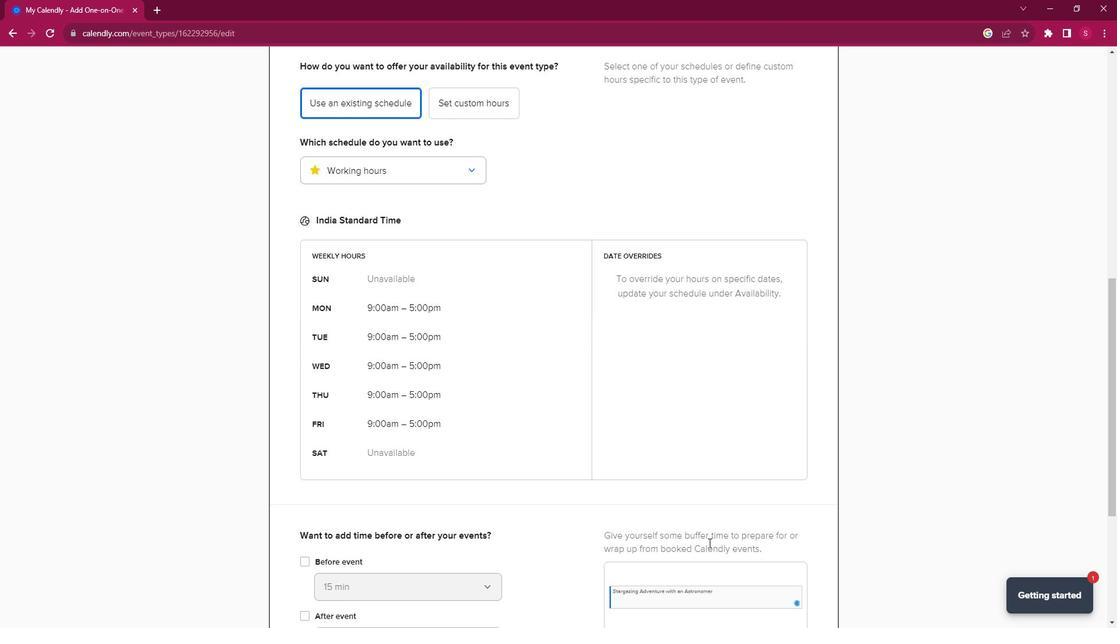 
Action: Mouse moved to (538, 257)
Screenshot: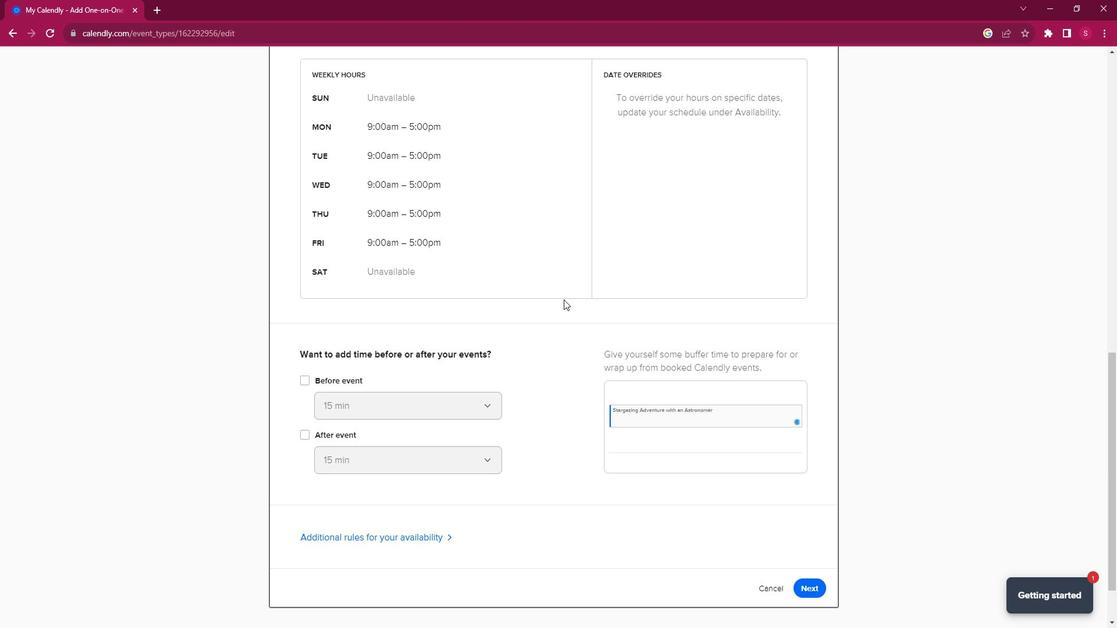 
Action: Mouse scrolled (538, 258) with delta (0, 0)
Screenshot: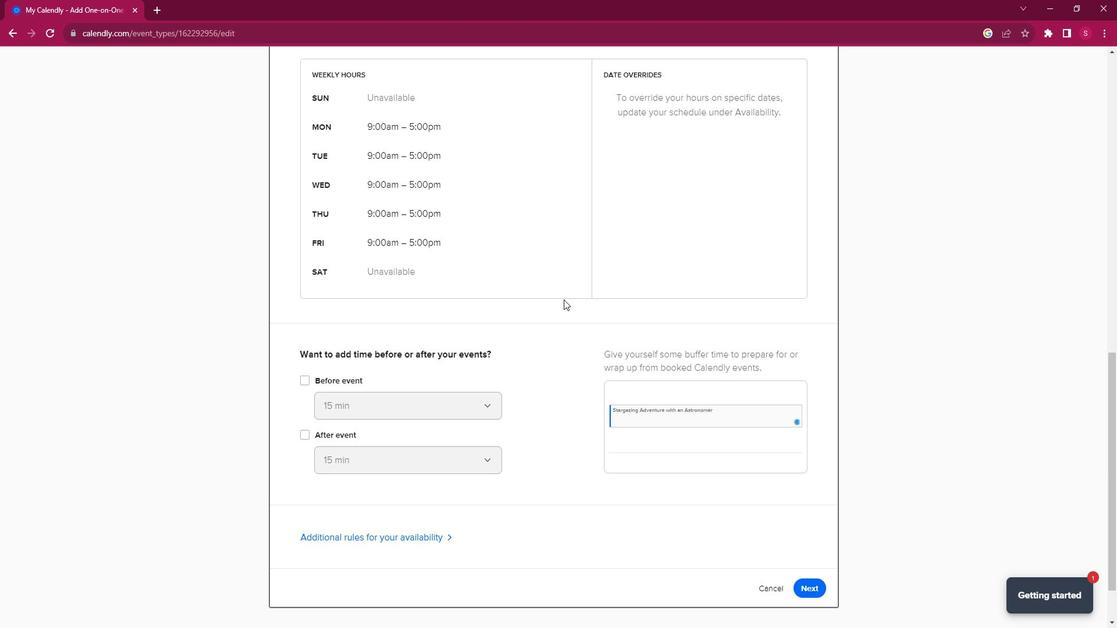 
Action: Mouse moved to (533, 250)
Screenshot: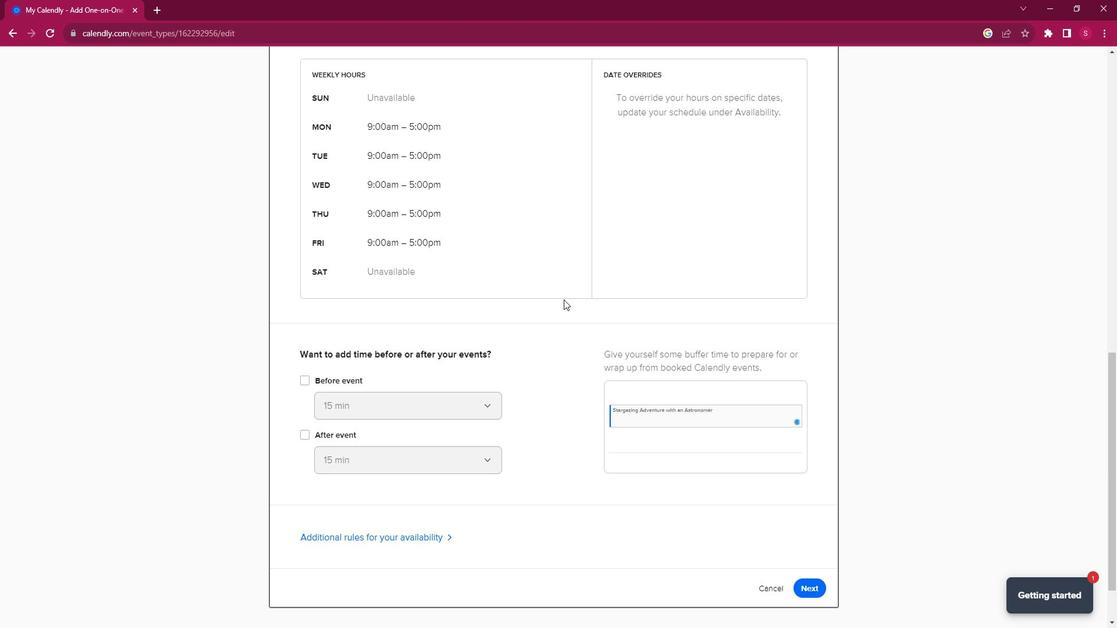
Action: Mouse scrolled (533, 250) with delta (0, 0)
Screenshot: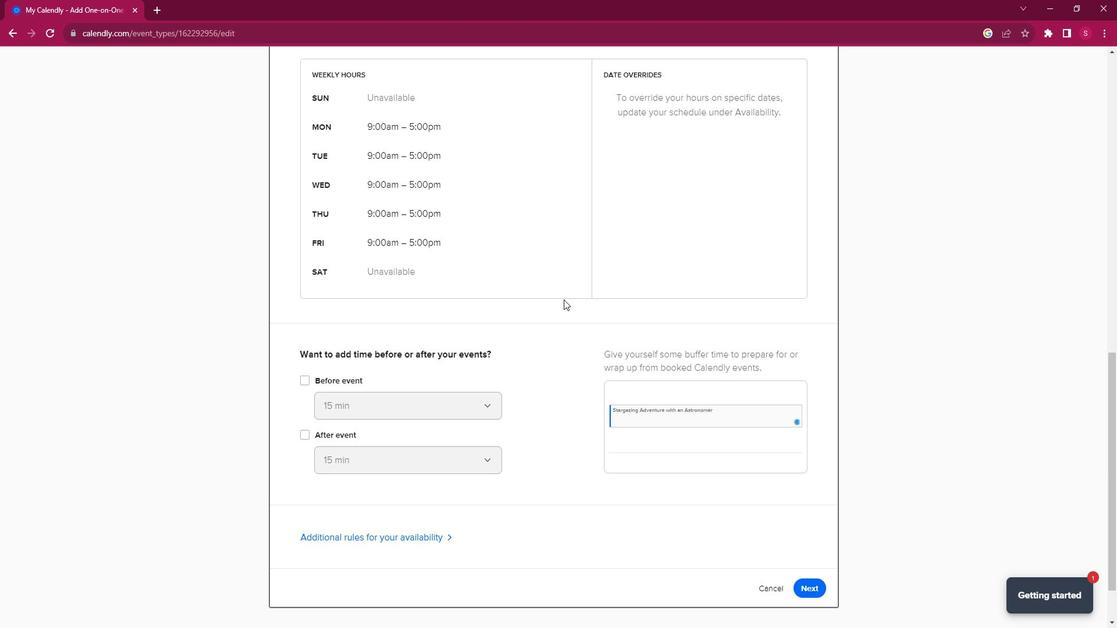
Action: Mouse scrolled (533, 251) with delta (0, 0)
Screenshot: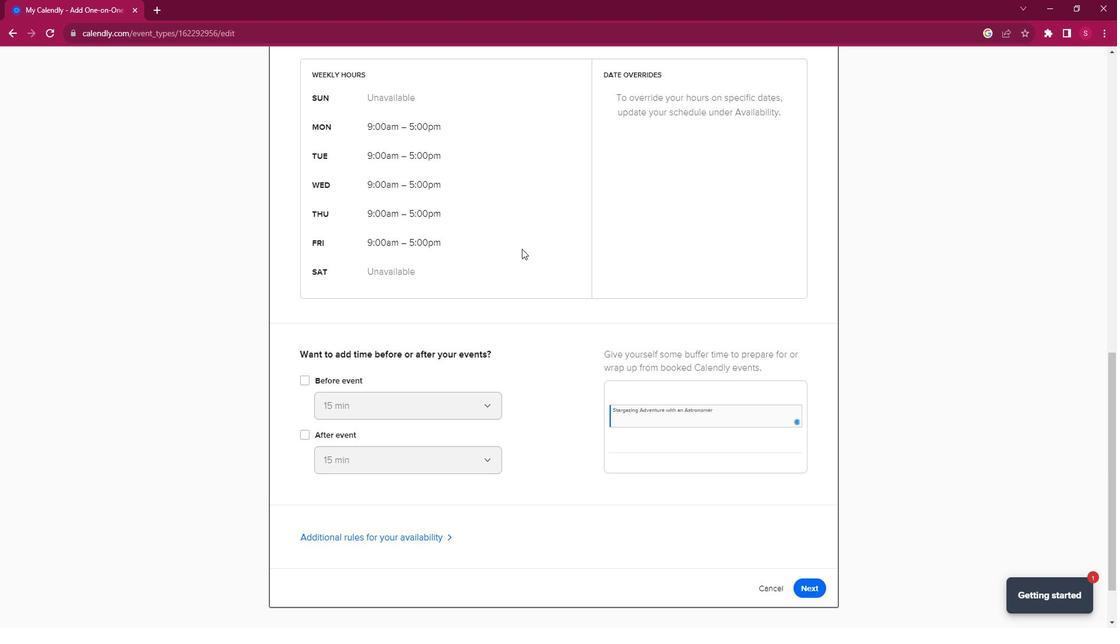 
Action: Mouse scrolled (533, 251) with delta (0, 0)
Screenshot: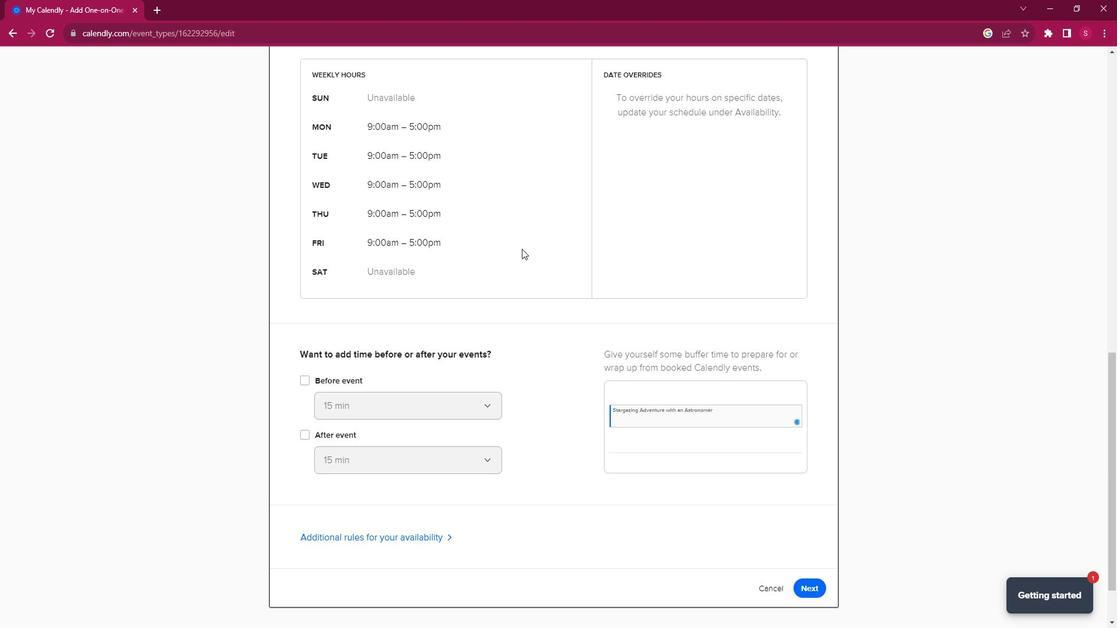 
Action: Mouse scrolled (533, 251) with delta (0, 0)
Screenshot: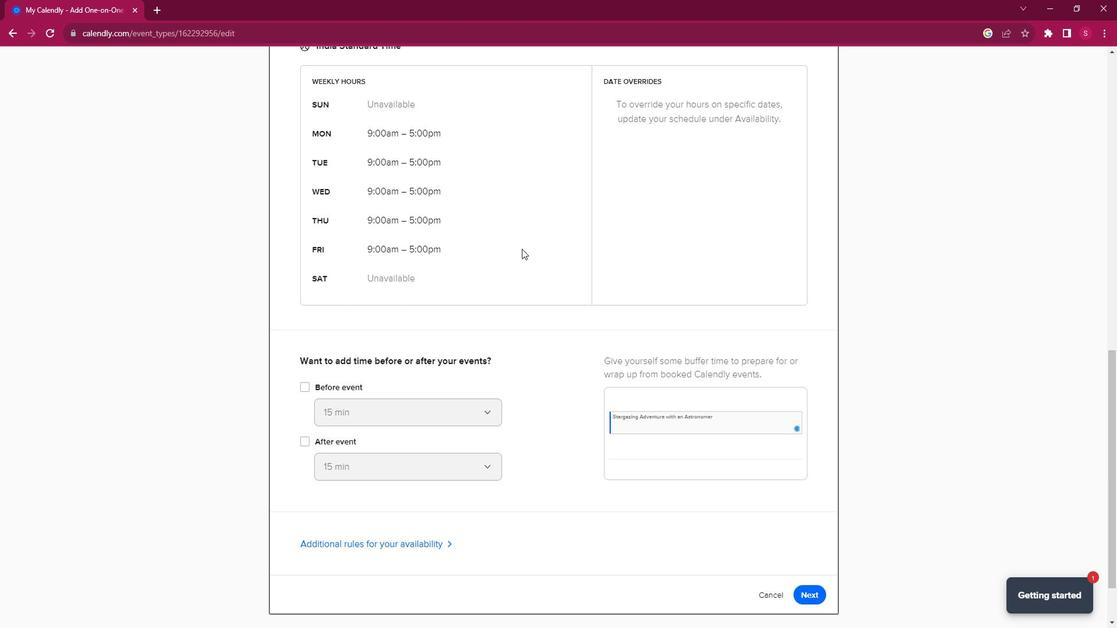 
Action: Mouse moved to (533, 249)
Screenshot: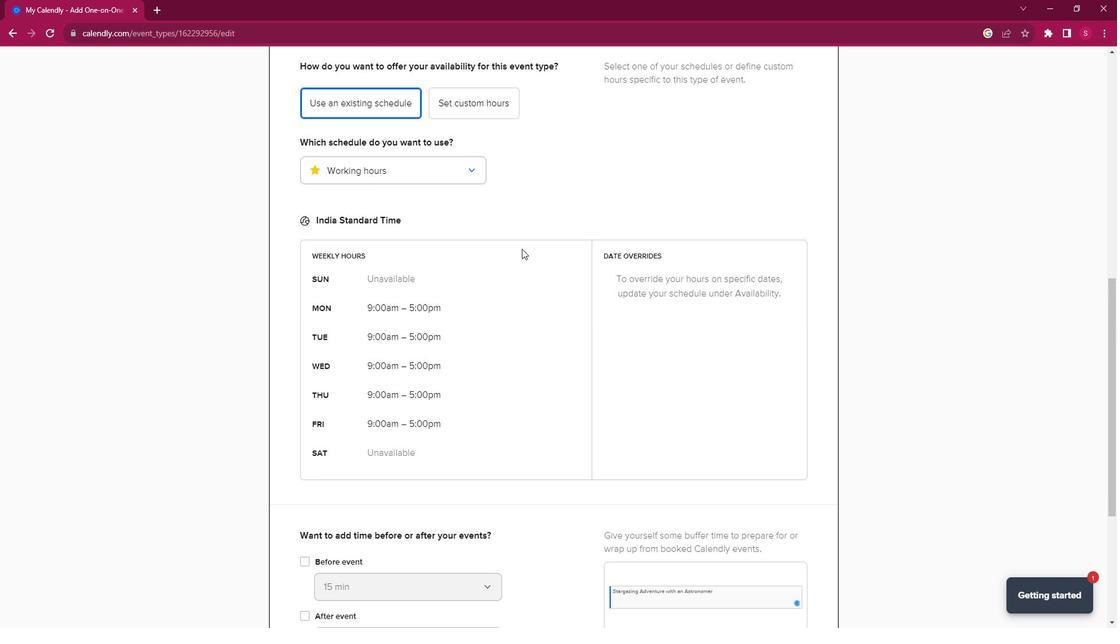 
Action: Mouse scrolled (533, 250) with delta (0, 0)
Screenshot: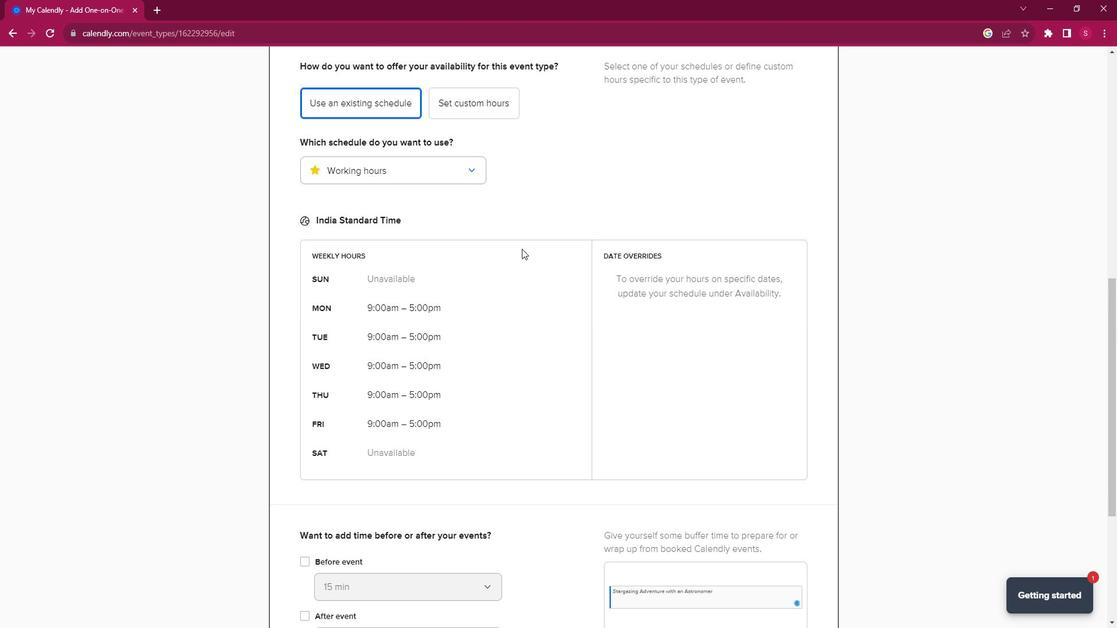
Action: Mouse scrolled (533, 250) with delta (0, 0)
Screenshot: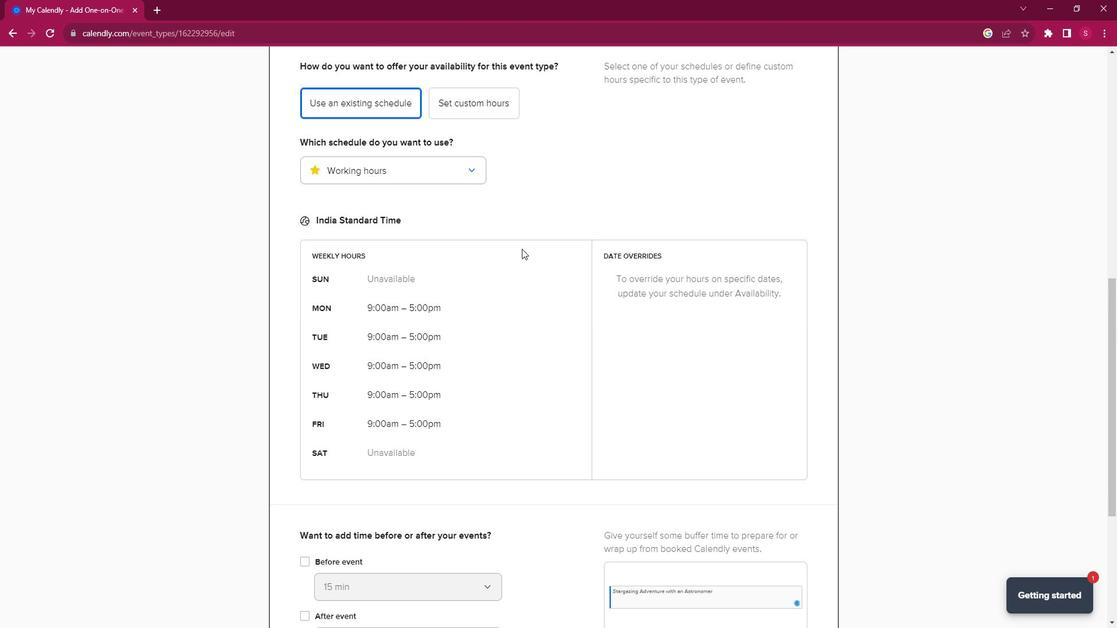 
Action: Mouse scrolled (533, 250) with delta (0, 0)
Screenshot: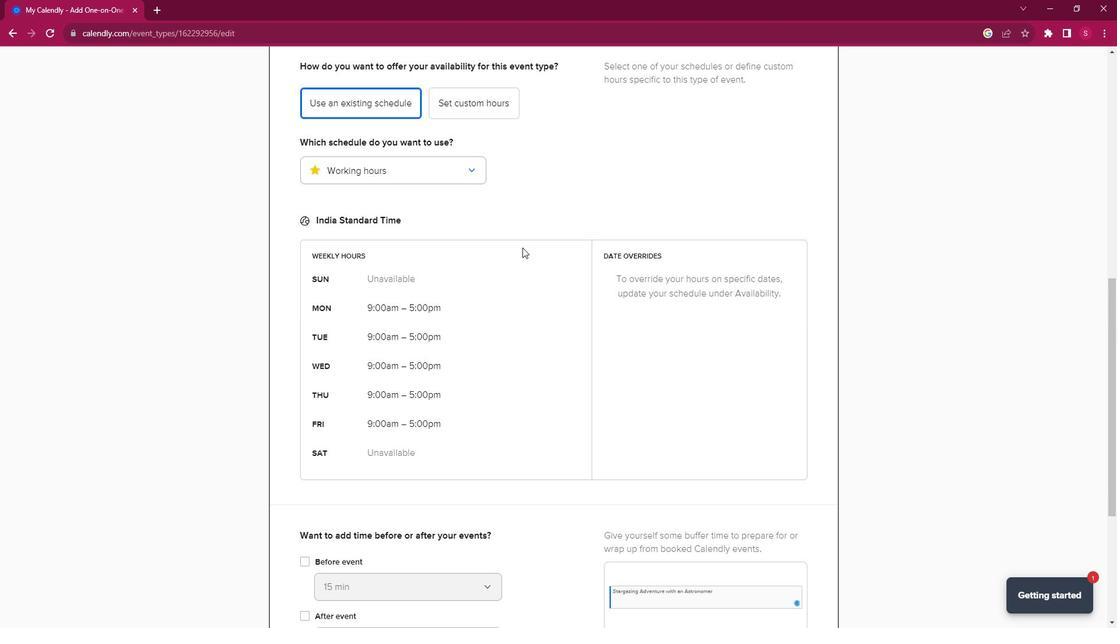 
Action: Mouse moved to (534, 182)
Screenshot: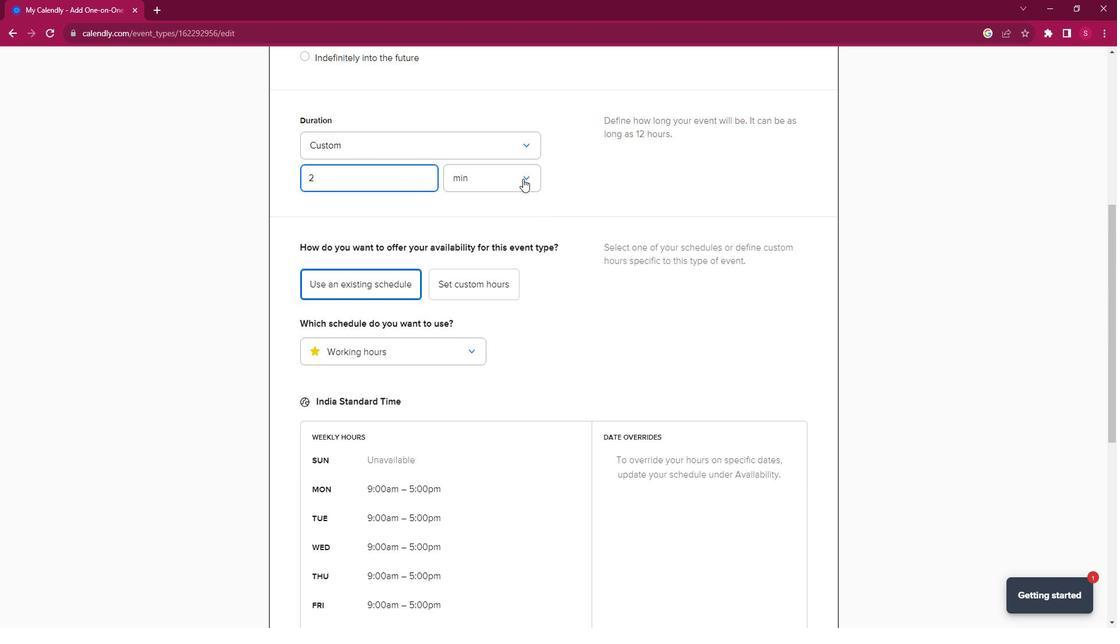 
Action: Mouse pressed left at (534, 182)
Screenshot: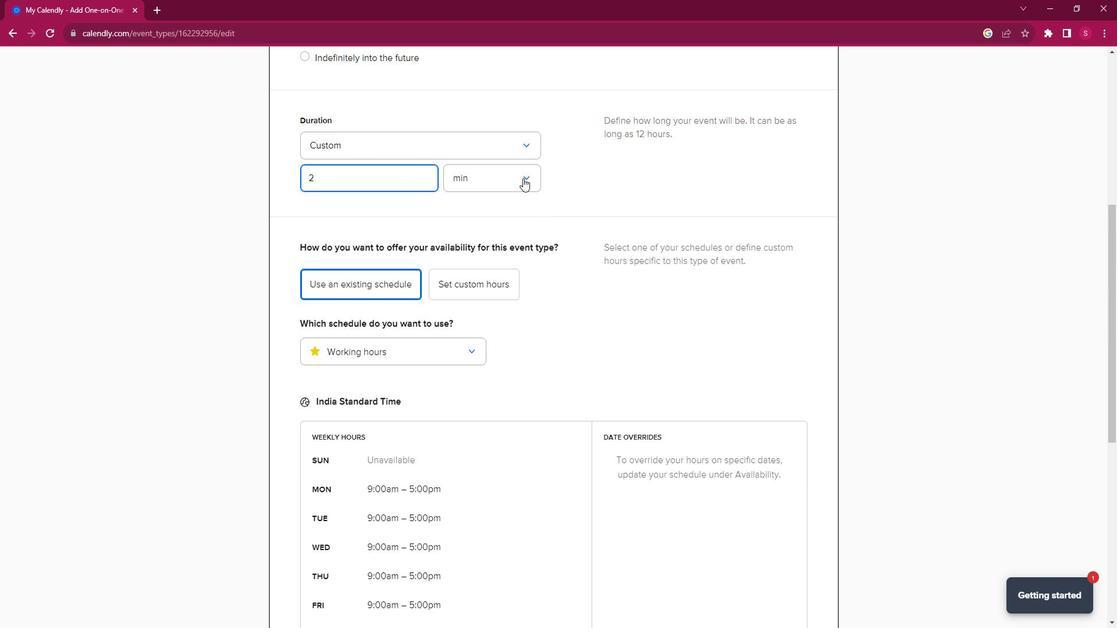 
Action: Mouse moved to (502, 236)
Screenshot: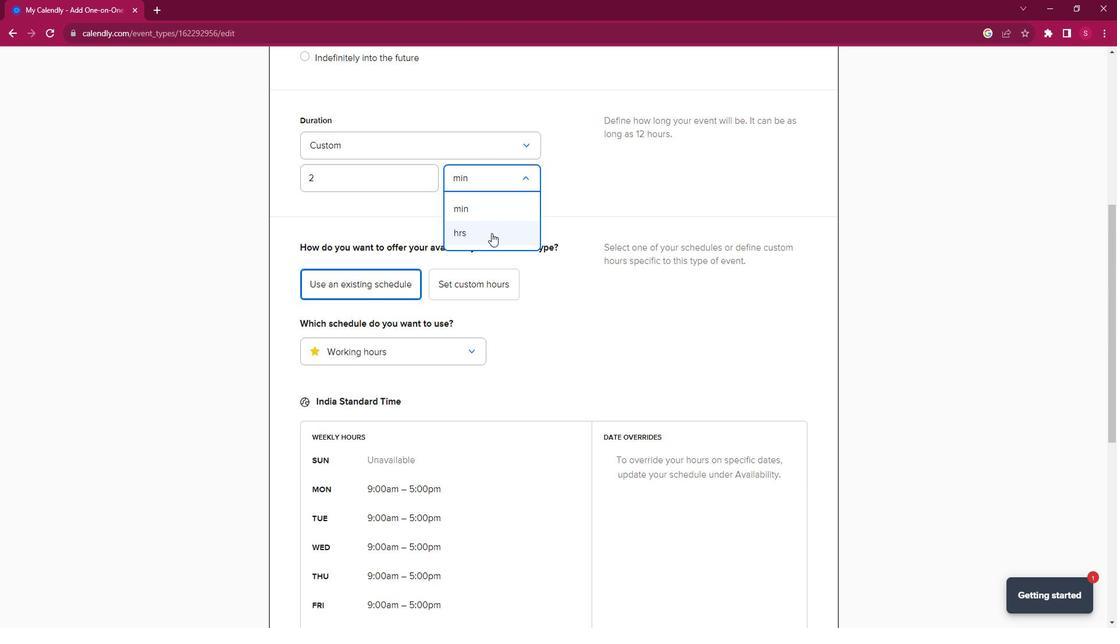 
Action: Mouse pressed left at (502, 236)
Screenshot: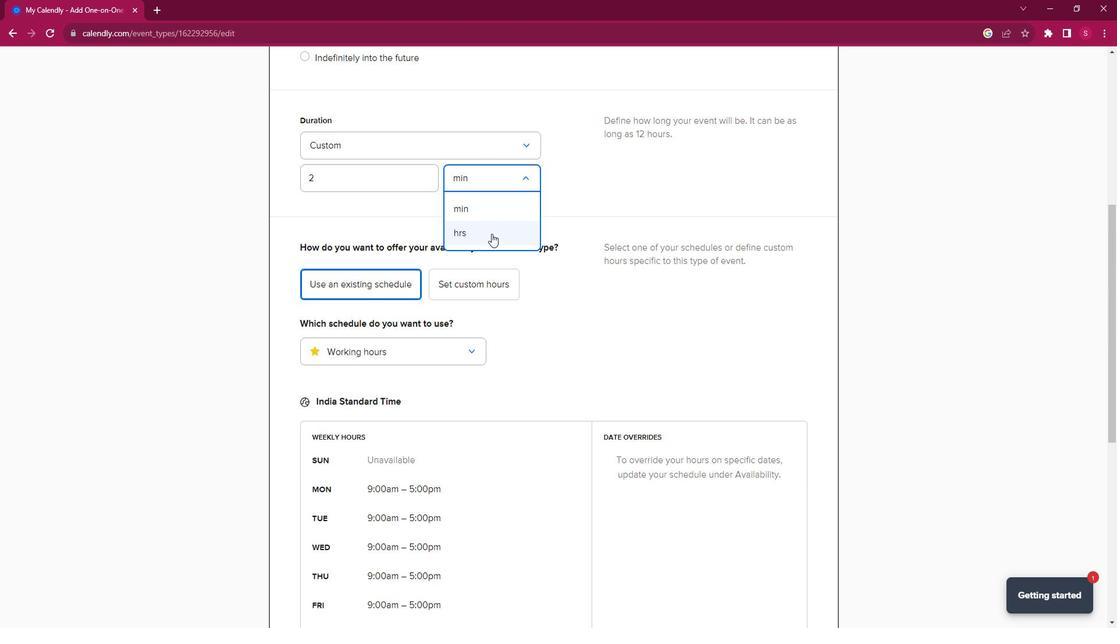 
Action: Mouse moved to (704, 442)
Screenshot: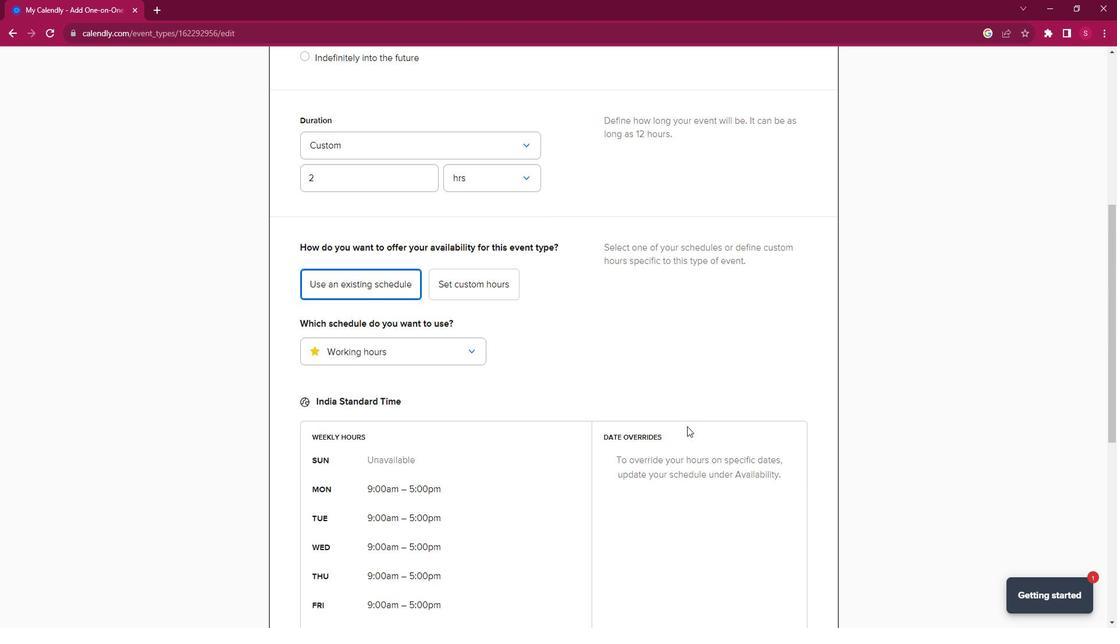 
Action: Mouse scrolled (704, 442) with delta (0, 0)
Screenshot: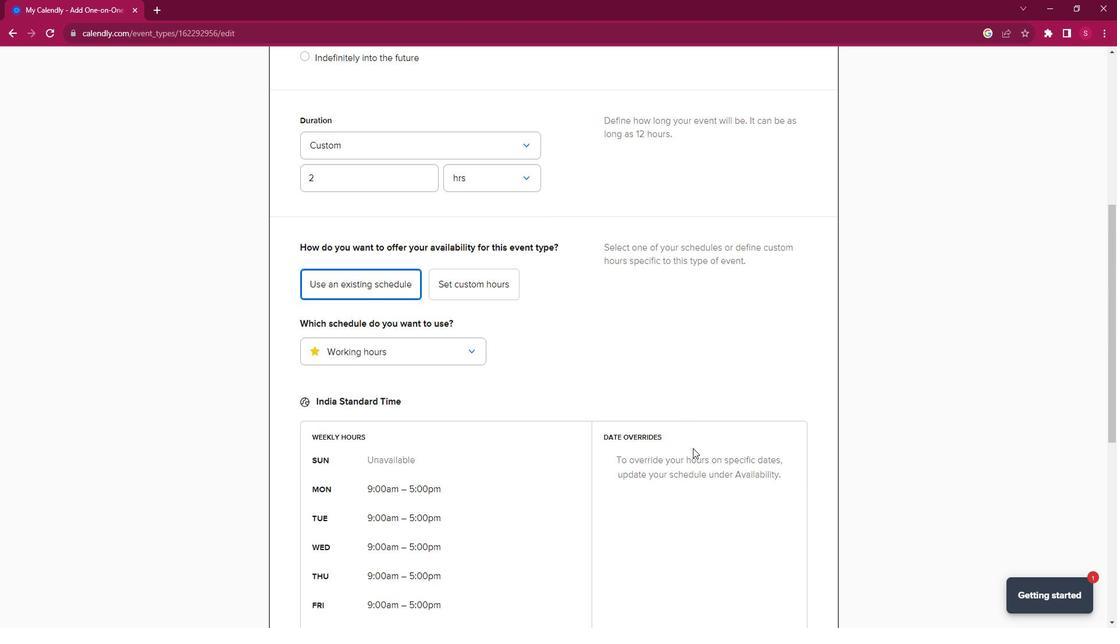 
Action: Mouse moved to (704, 448)
Screenshot: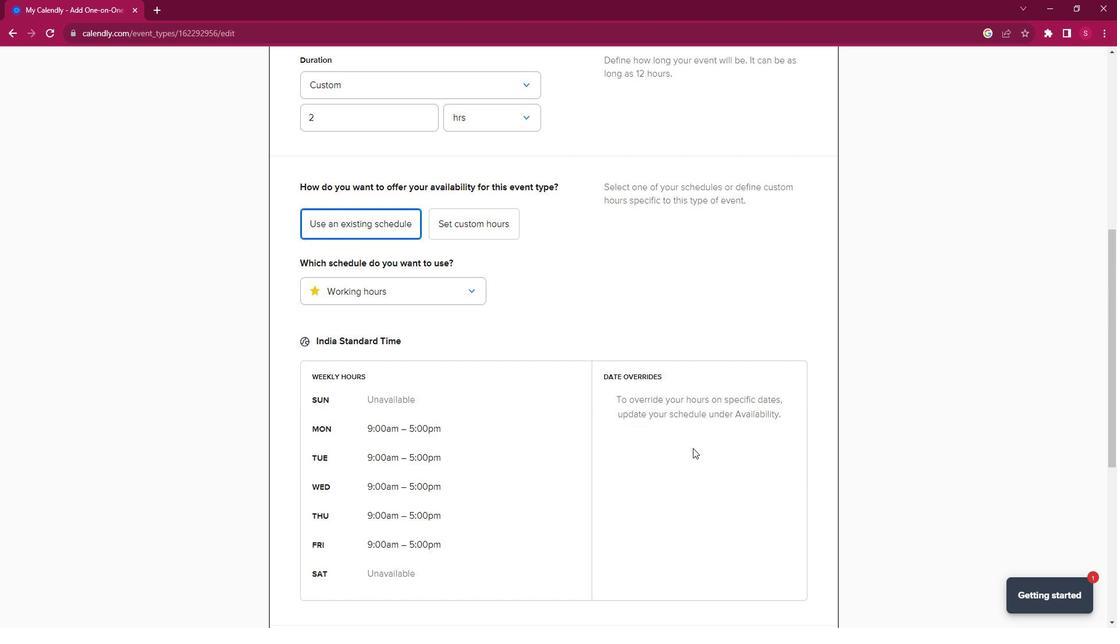 
Action: Mouse scrolled (704, 448) with delta (0, 0)
Screenshot: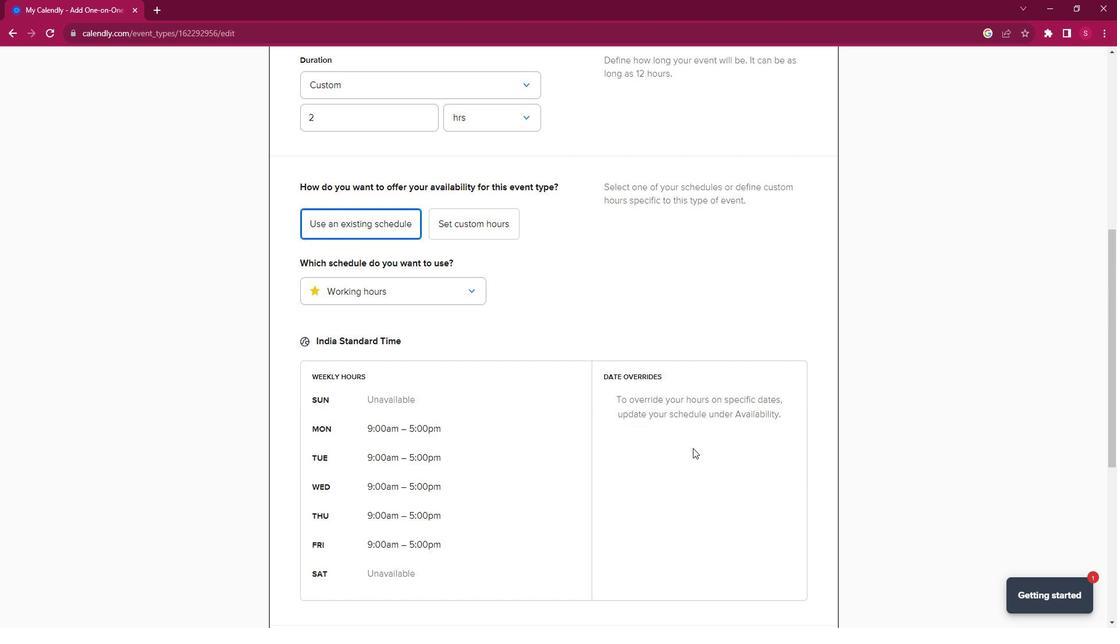 
Action: Mouse moved to (696, 488)
Screenshot: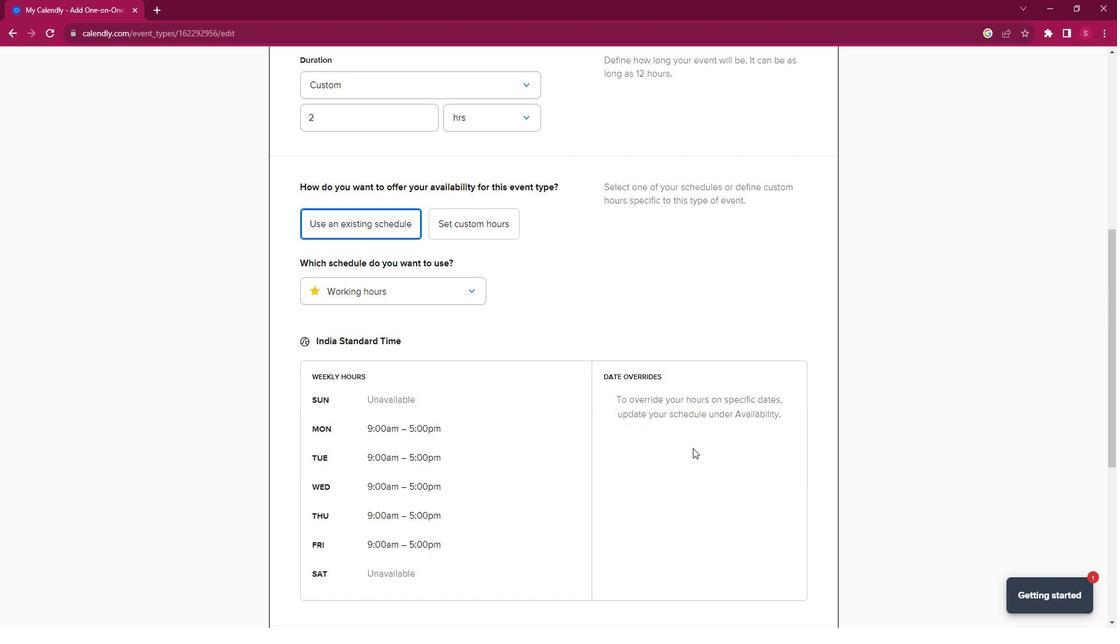 
Action: Mouse scrolled (696, 488) with delta (0, 0)
Screenshot: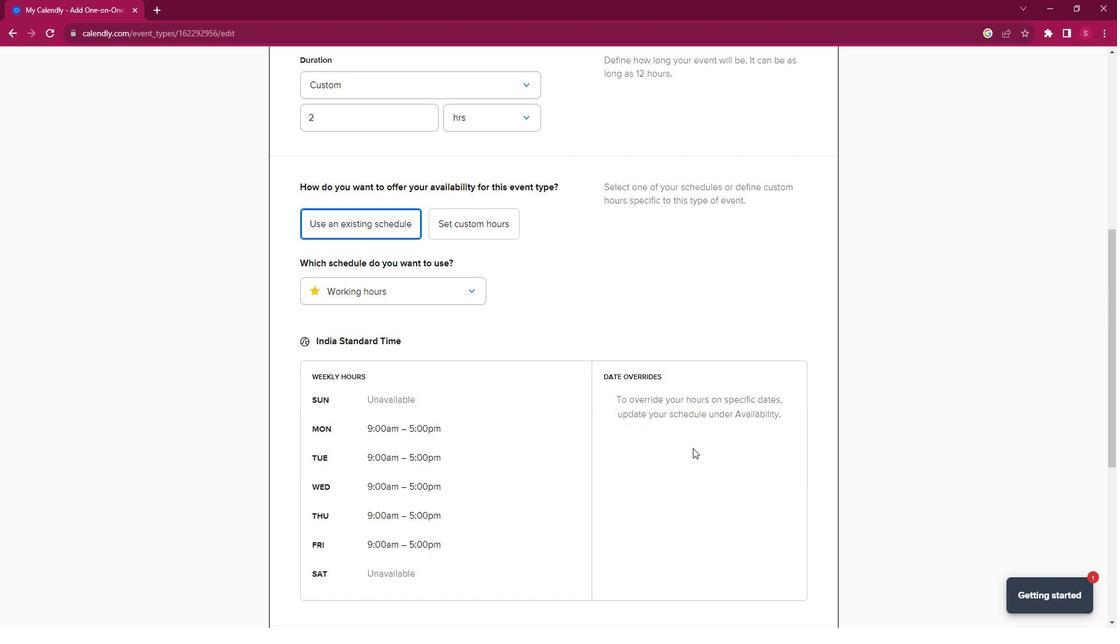 
Action: Mouse scrolled (696, 487) with delta (0, 0)
Screenshot: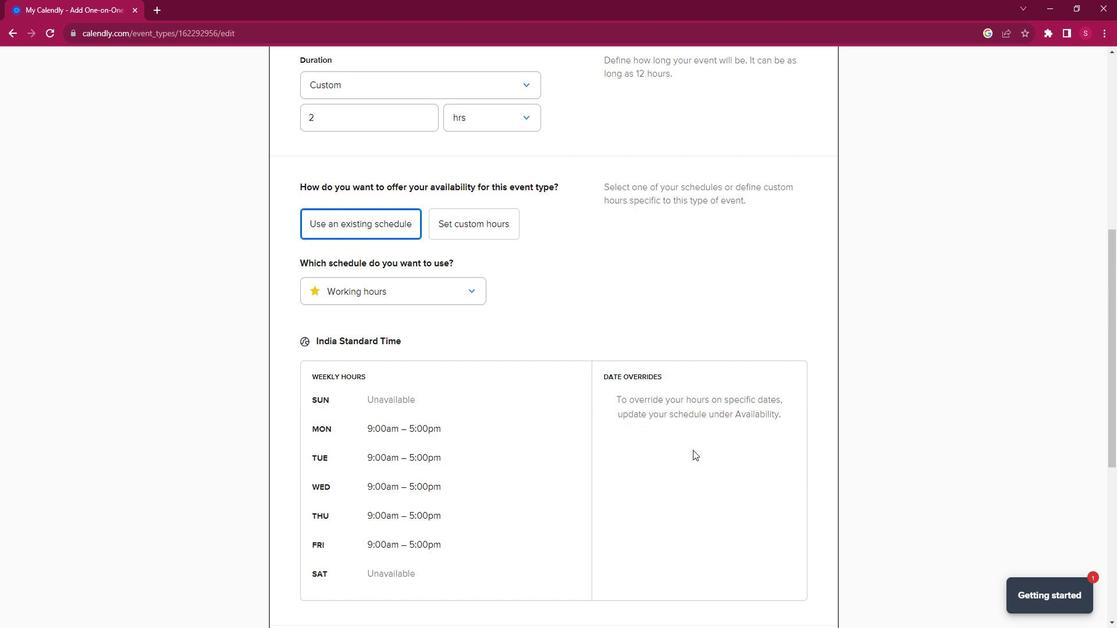 
Action: Mouse scrolled (696, 488) with delta (0, 0)
Screenshot: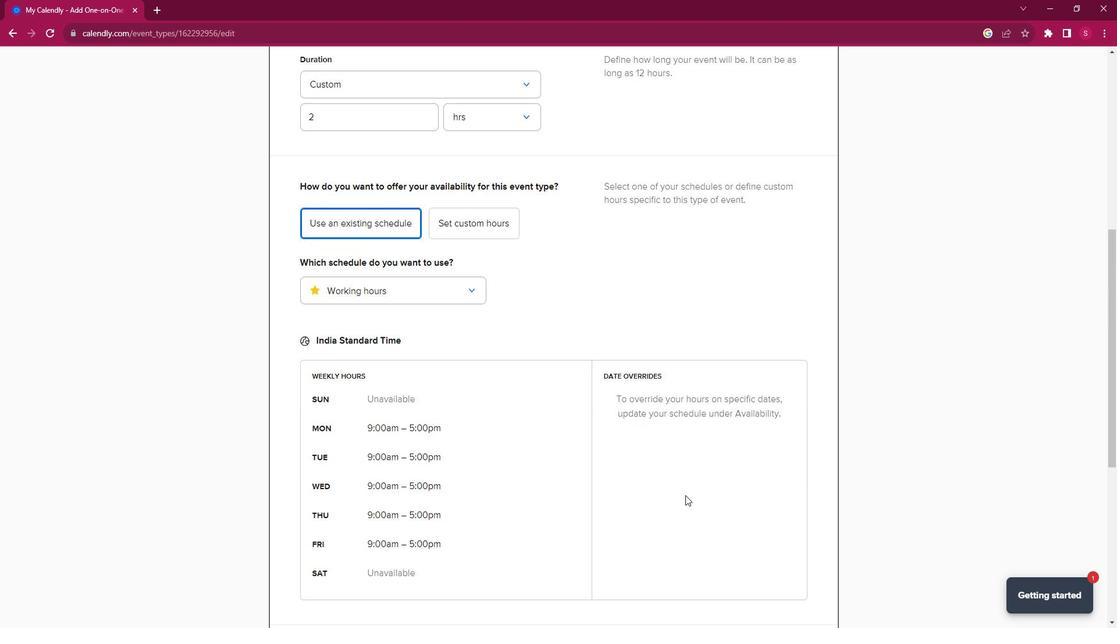 
Action: Mouse scrolled (696, 487) with delta (0, 0)
Screenshot: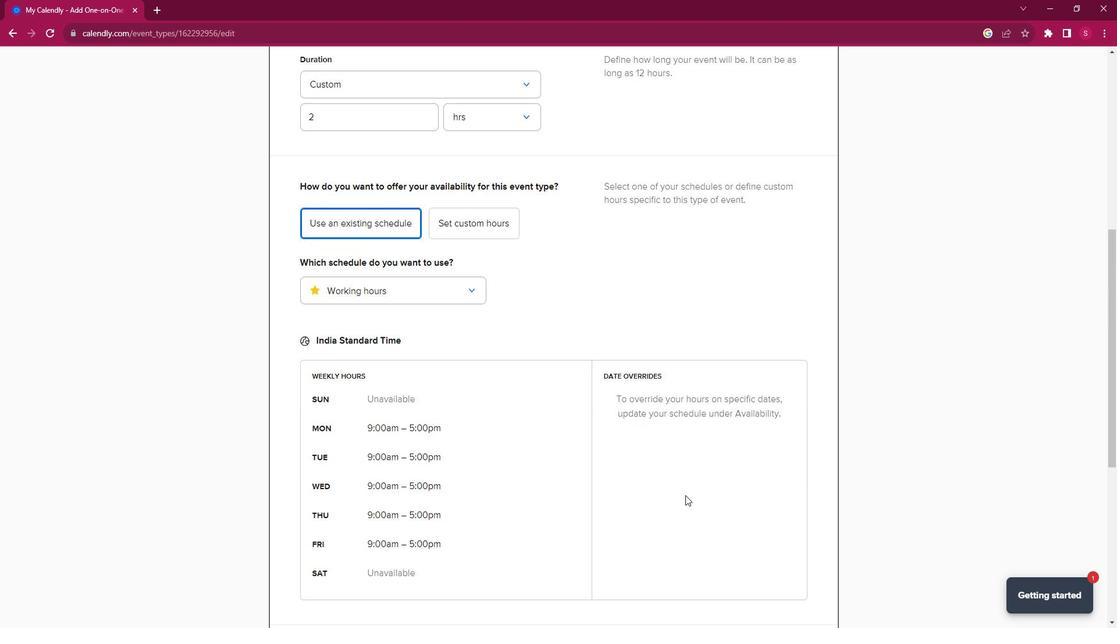 
Action: Mouse moved to (699, 504)
Screenshot: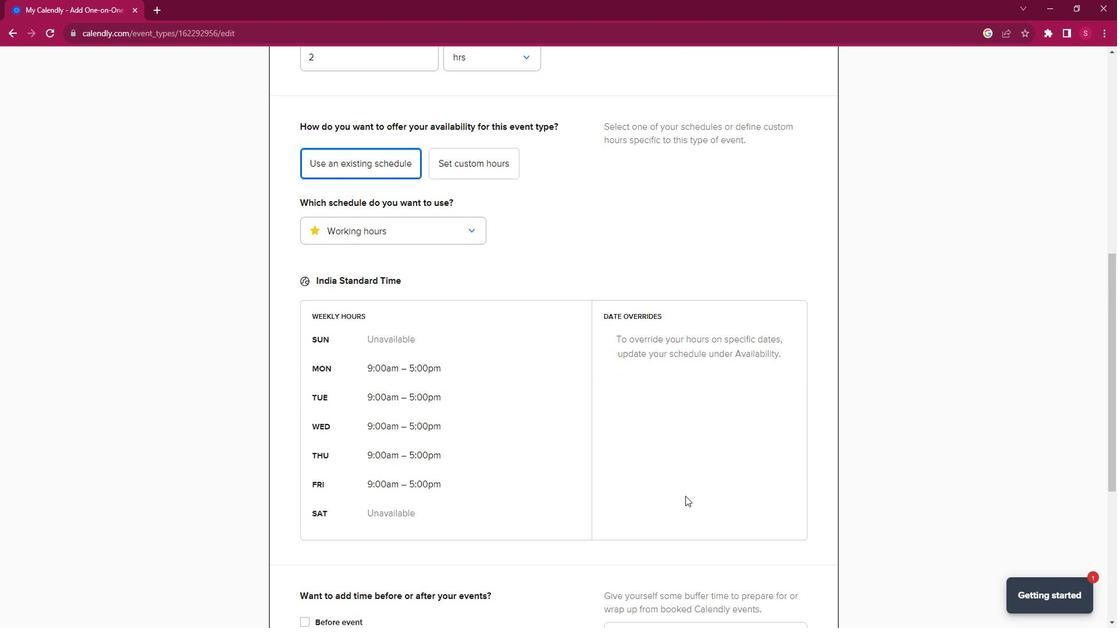 
Action: Mouse scrolled (699, 505) with delta (0, 0)
Screenshot: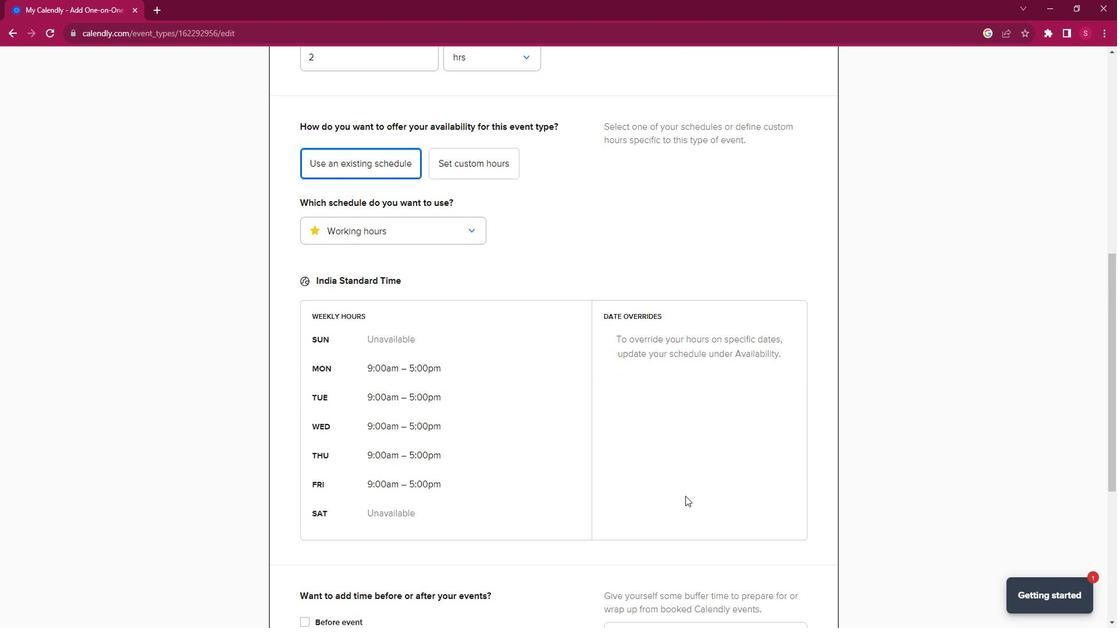 
Action: Mouse moved to (700, 506)
Screenshot: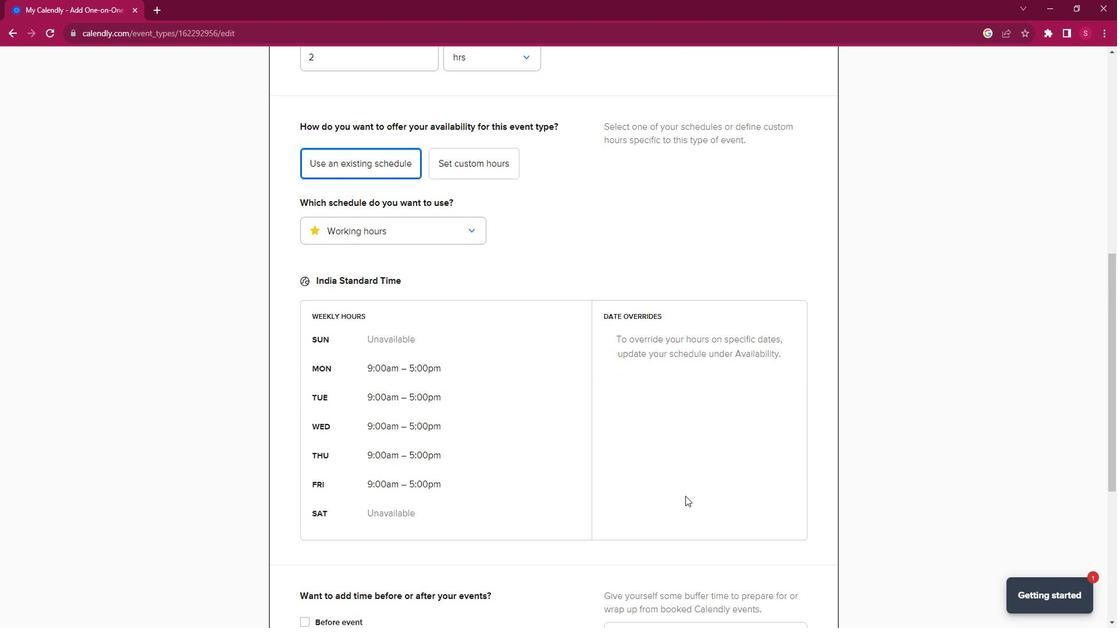 
Action: Mouse scrolled (700, 506) with delta (0, 0)
Screenshot: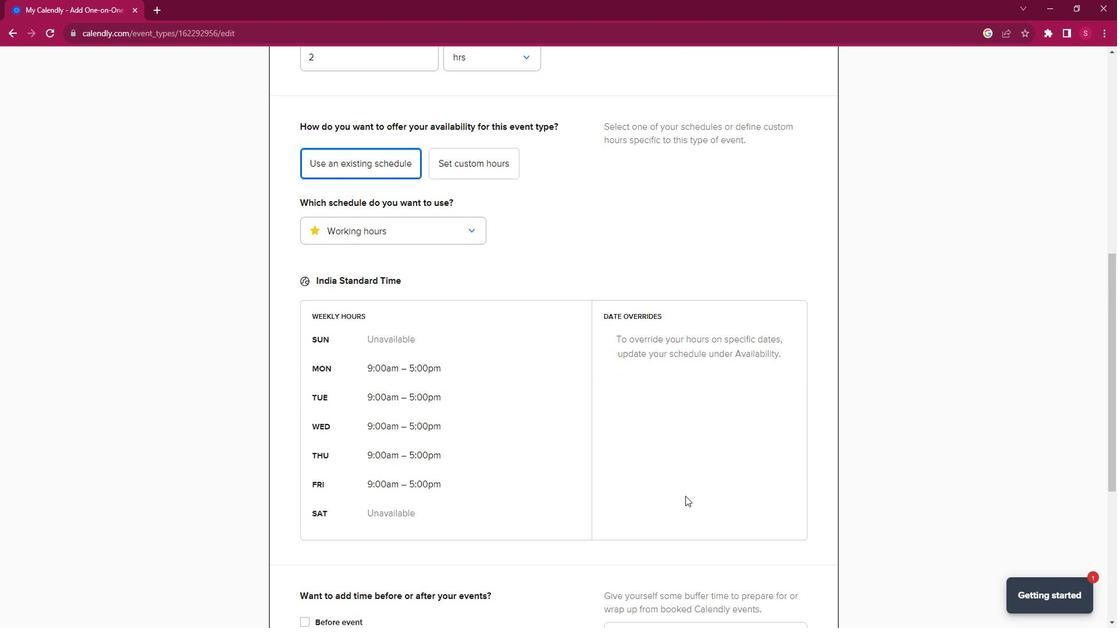 
Action: Mouse moved to (708, 507)
Screenshot: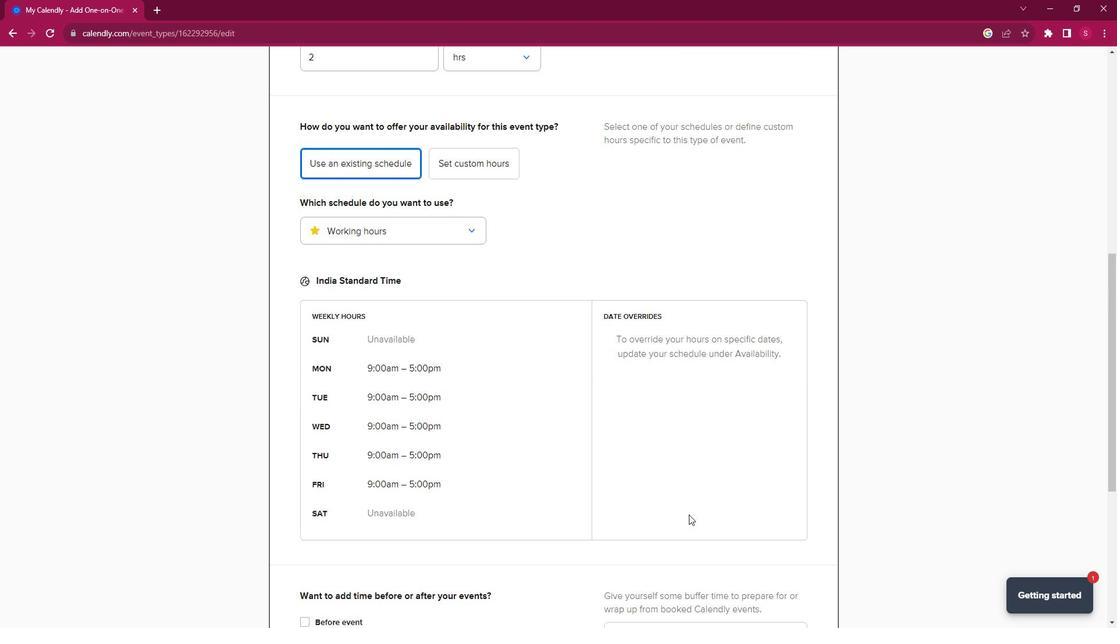 
Action: Mouse scrolled (708, 506) with delta (0, 0)
Screenshot: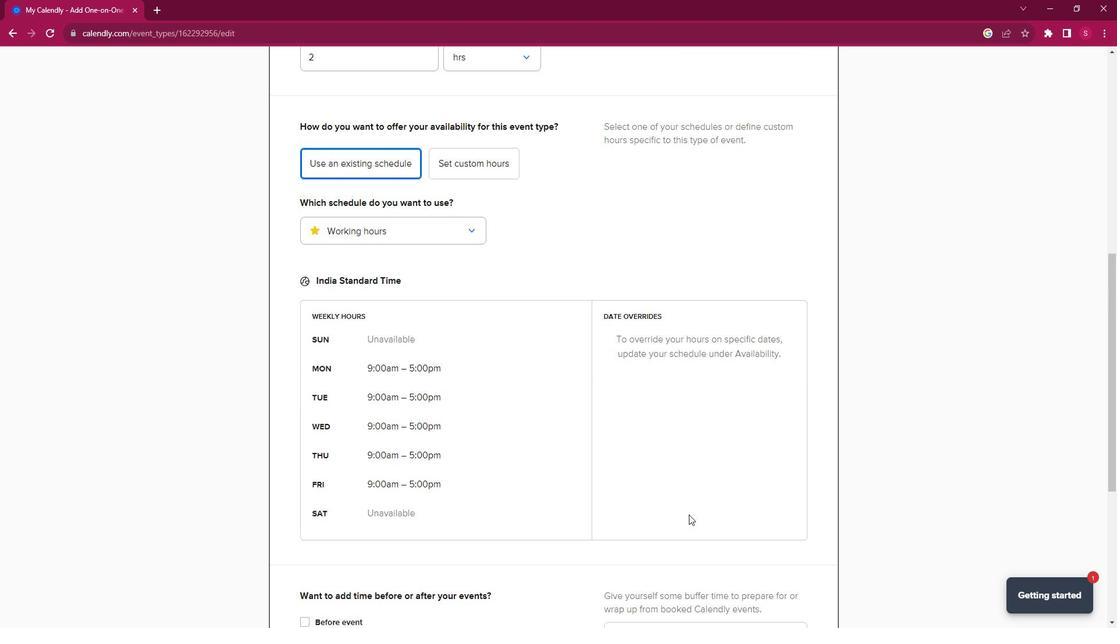 
Action: Mouse moved to (726, 512)
Screenshot: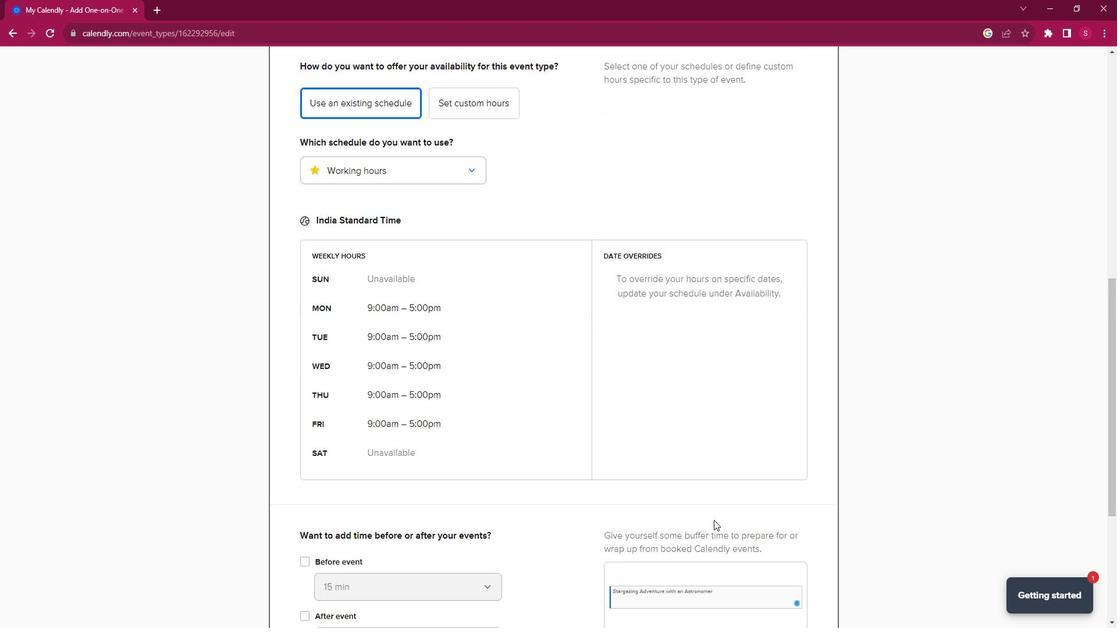 
Action: Mouse scrolled (726, 512) with delta (0, 0)
Screenshot: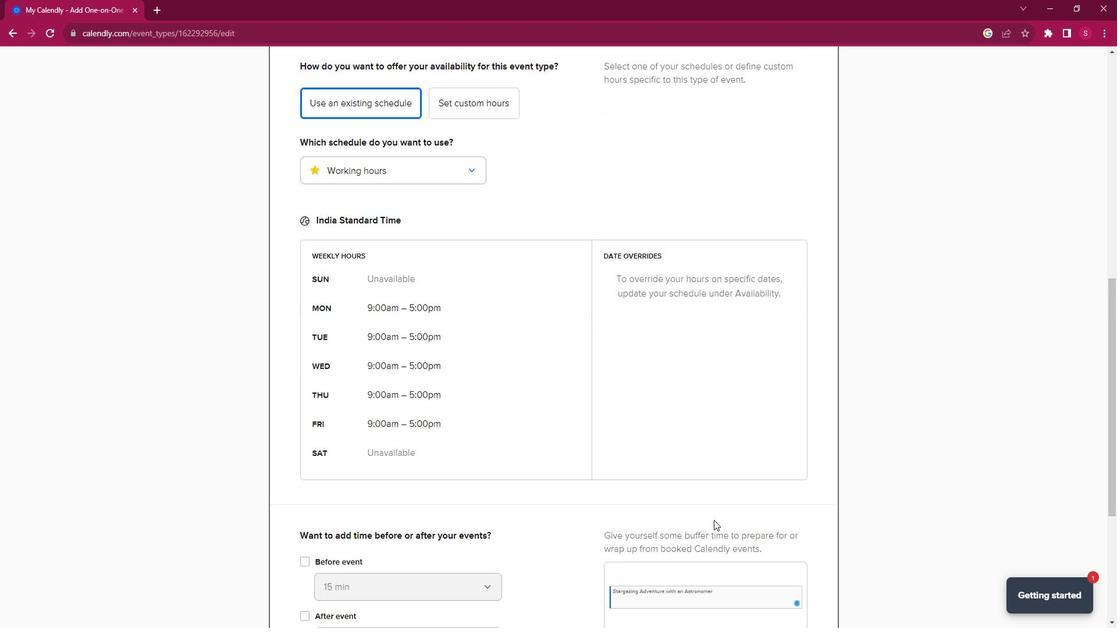 
Action: Mouse moved to (726, 513)
Screenshot: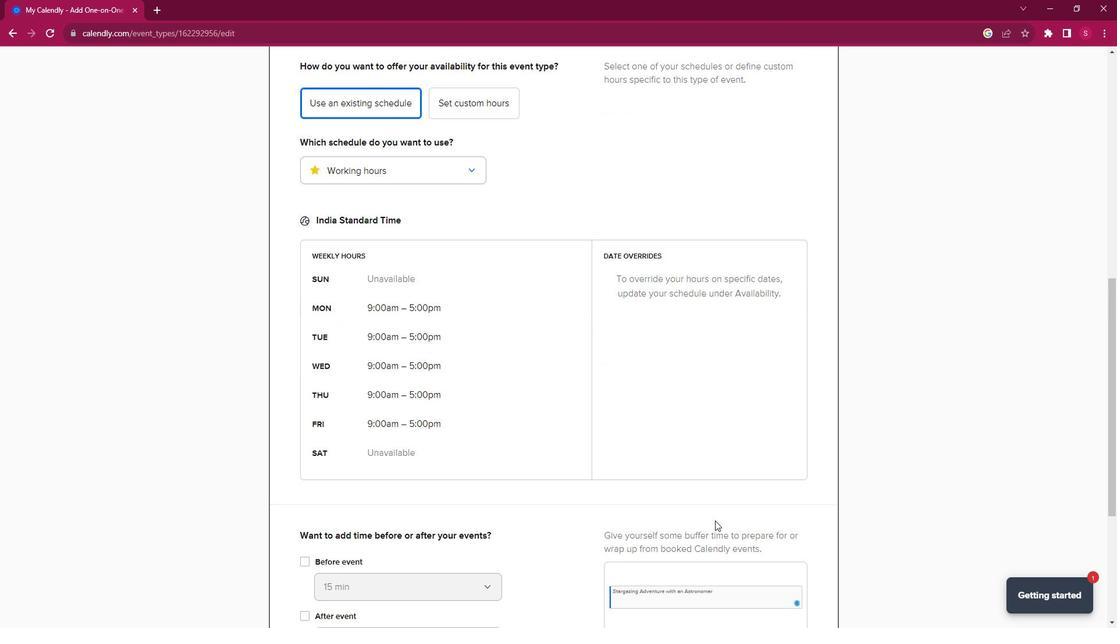 
Action: Mouse scrolled (726, 513) with delta (0, 0)
Screenshot: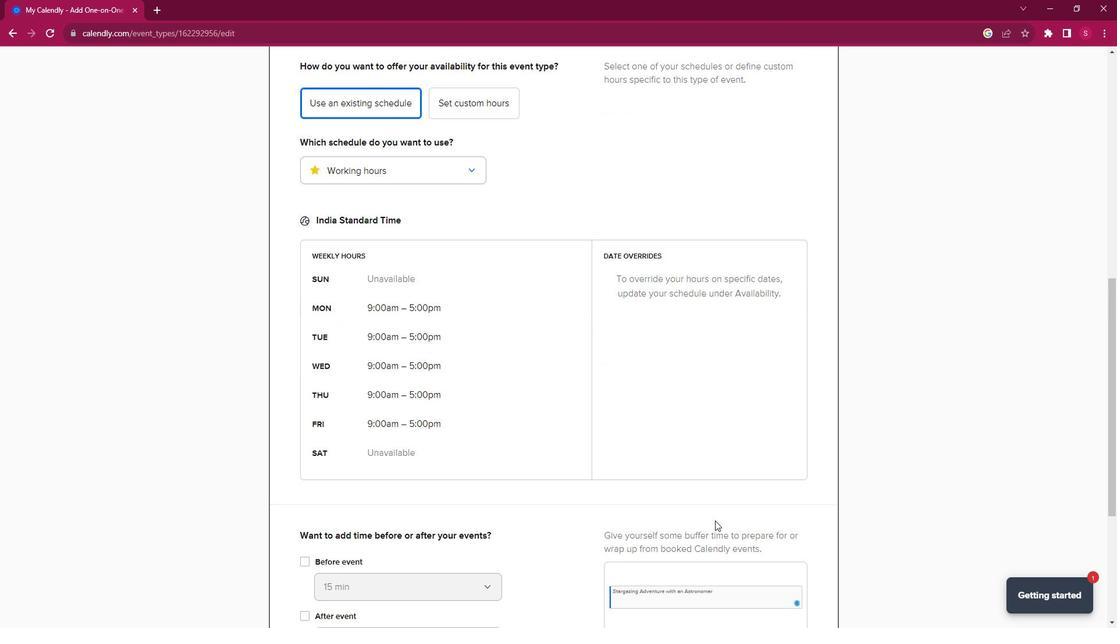 
Action: Mouse moved to (727, 514)
Screenshot: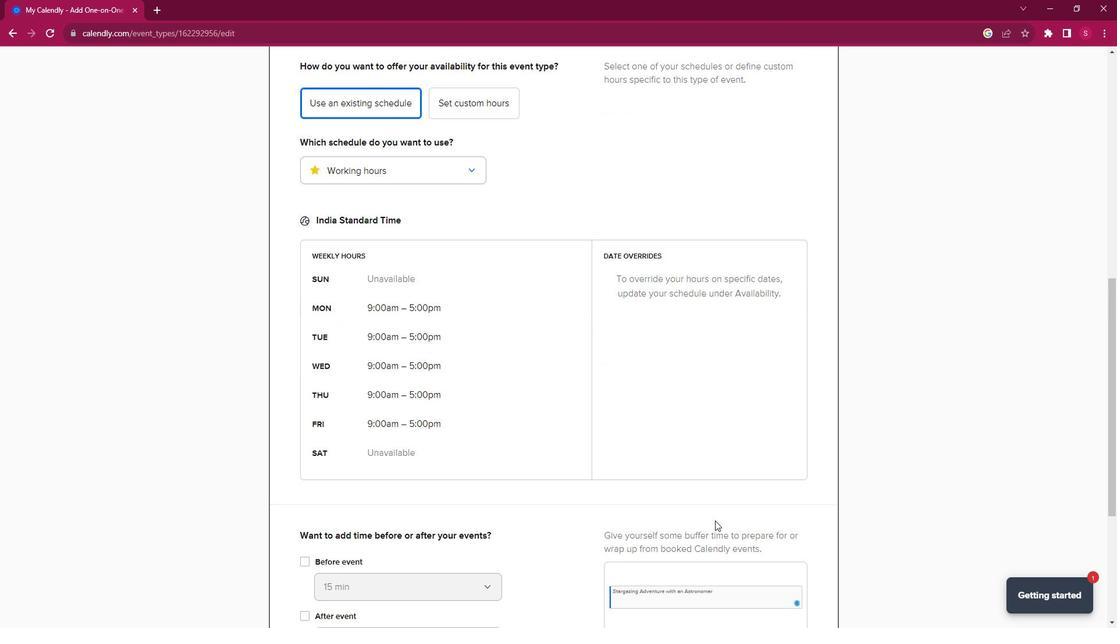
Action: Mouse scrolled (727, 513) with delta (0, 0)
Screenshot: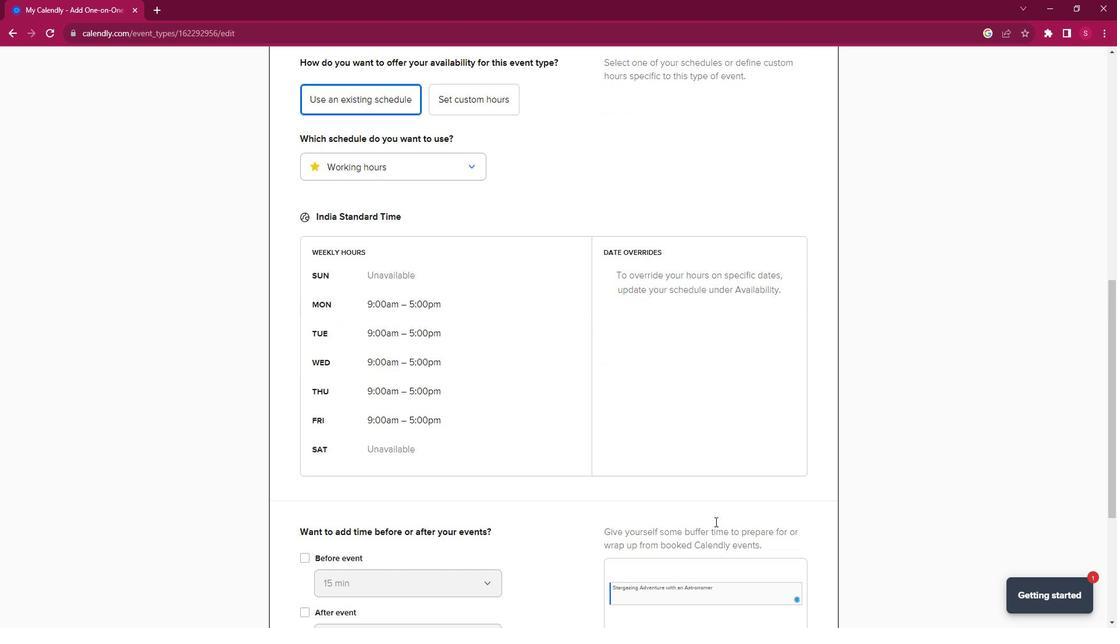 
Action: Mouse moved to (772, 522)
Screenshot: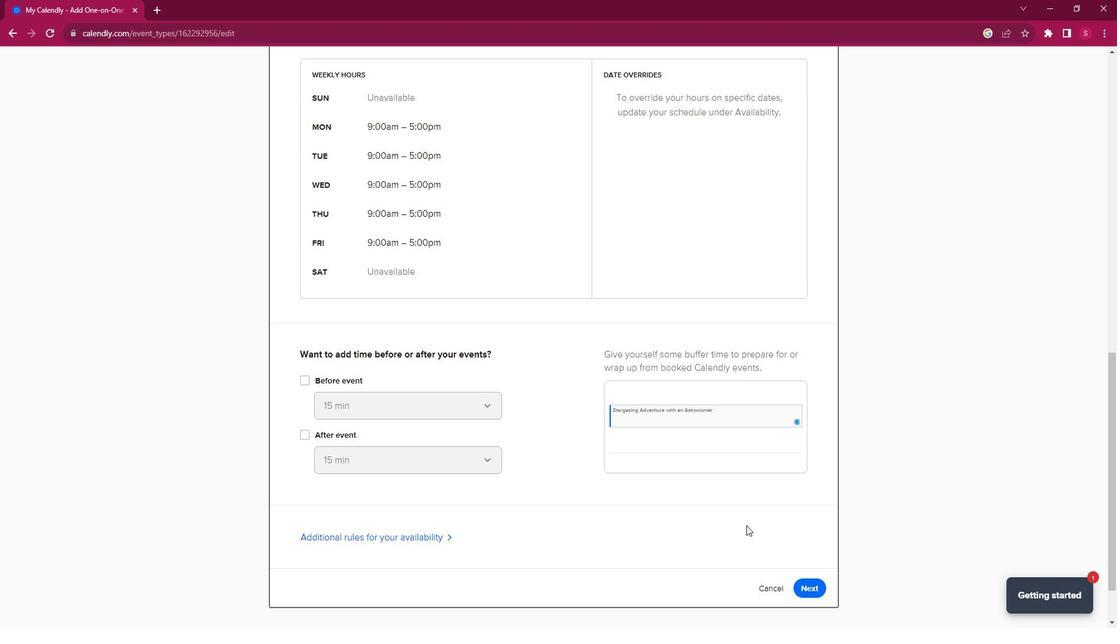 
Action: Mouse scrolled (772, 522) with delta (0, 0)
Screenshot: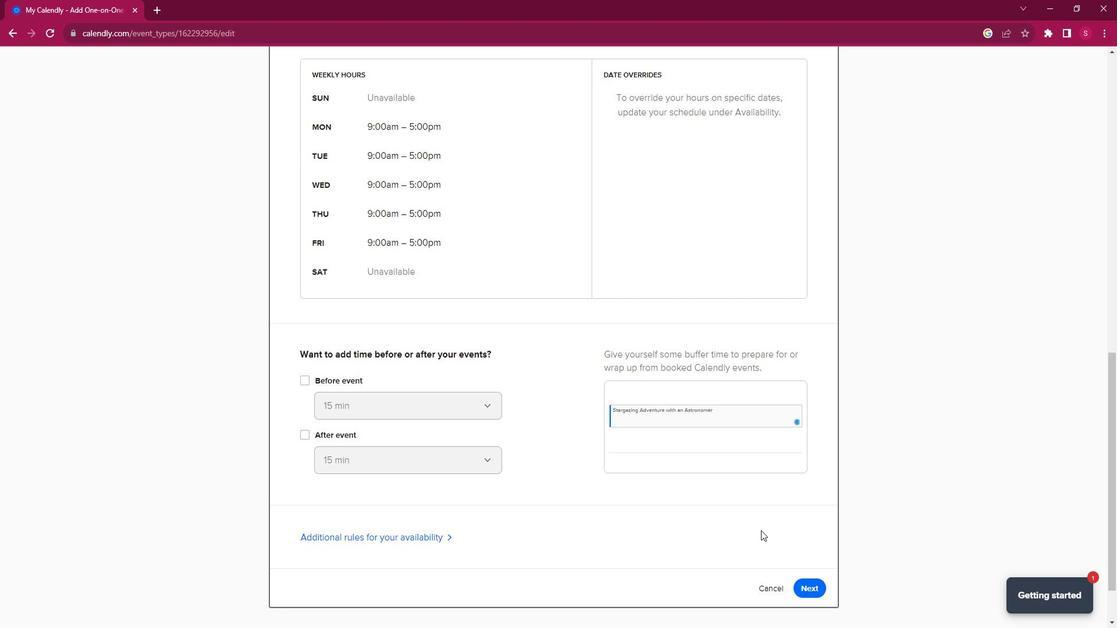 
Action: Mouse scrolled (772, 522) with delta (0, 0)
Screenshot: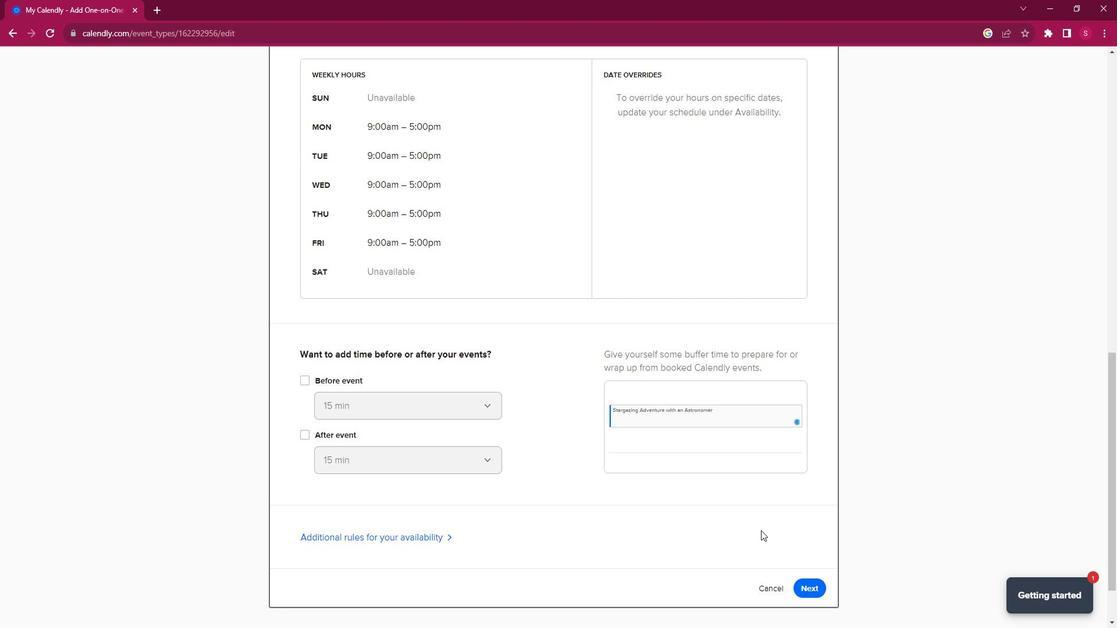 
Action: Mouse scrolled (772, 523) with delta (0, 0)
Screenshot: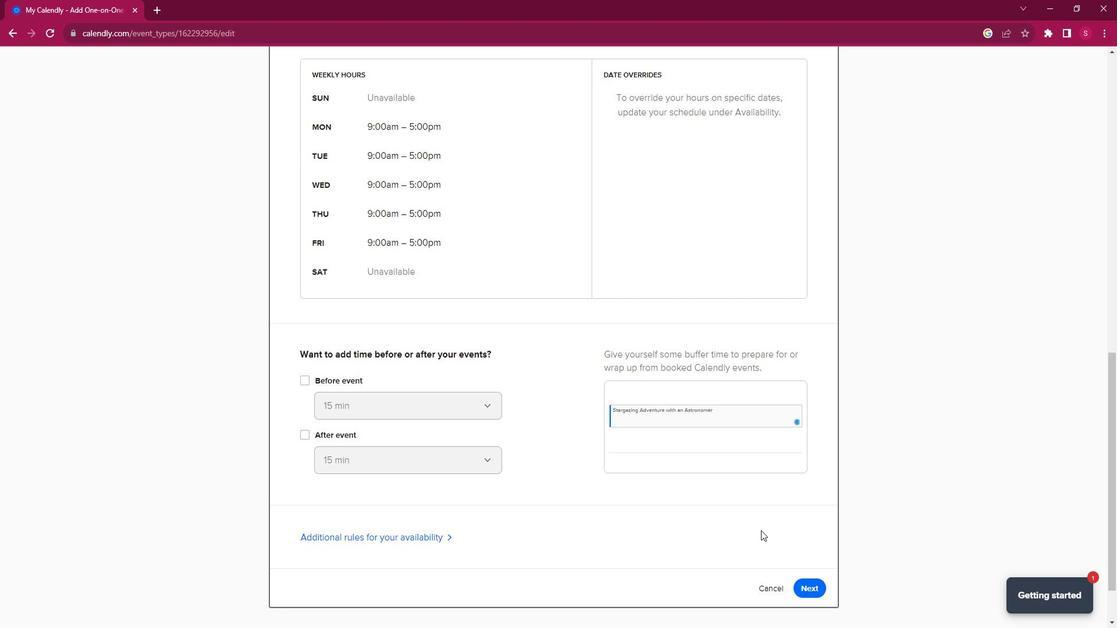 
Action: Mouse scrolled (772, 522) with delta (0, 0)
Screenshot: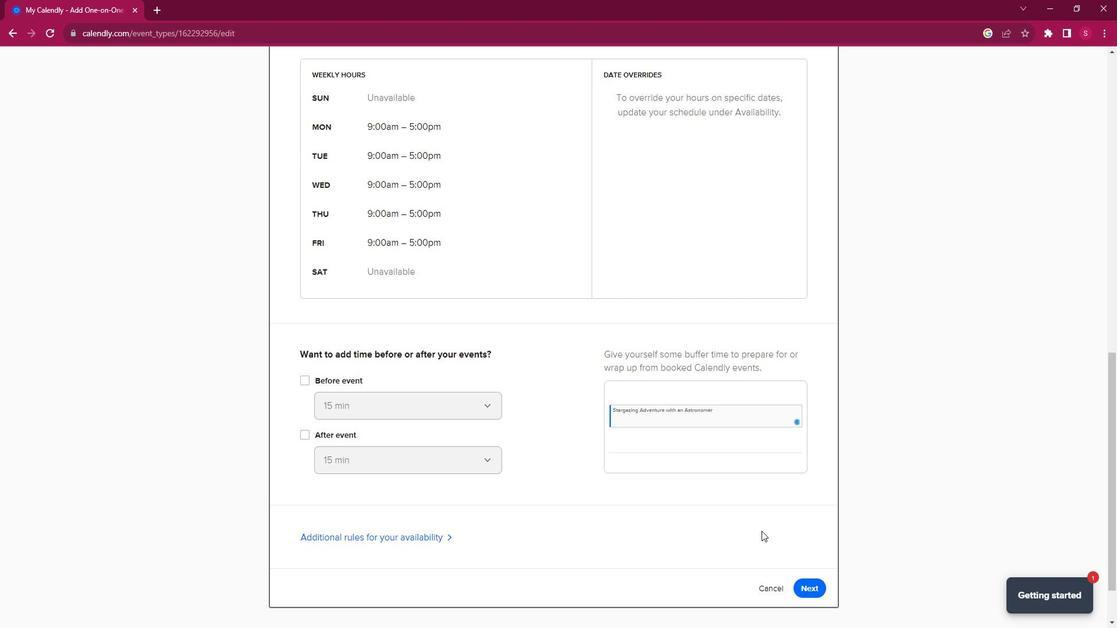 
Action: Mouse scrolled (772, 522) with delta (0, 0)
Screenshot: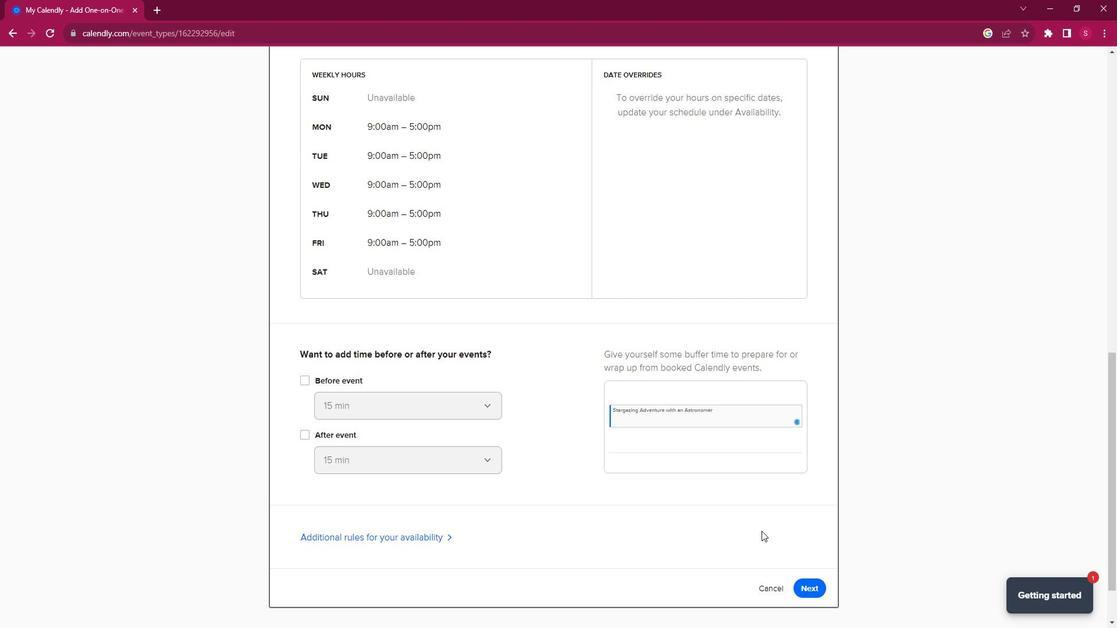 
Action: Mouse moved to (820, 515)
Screenshot: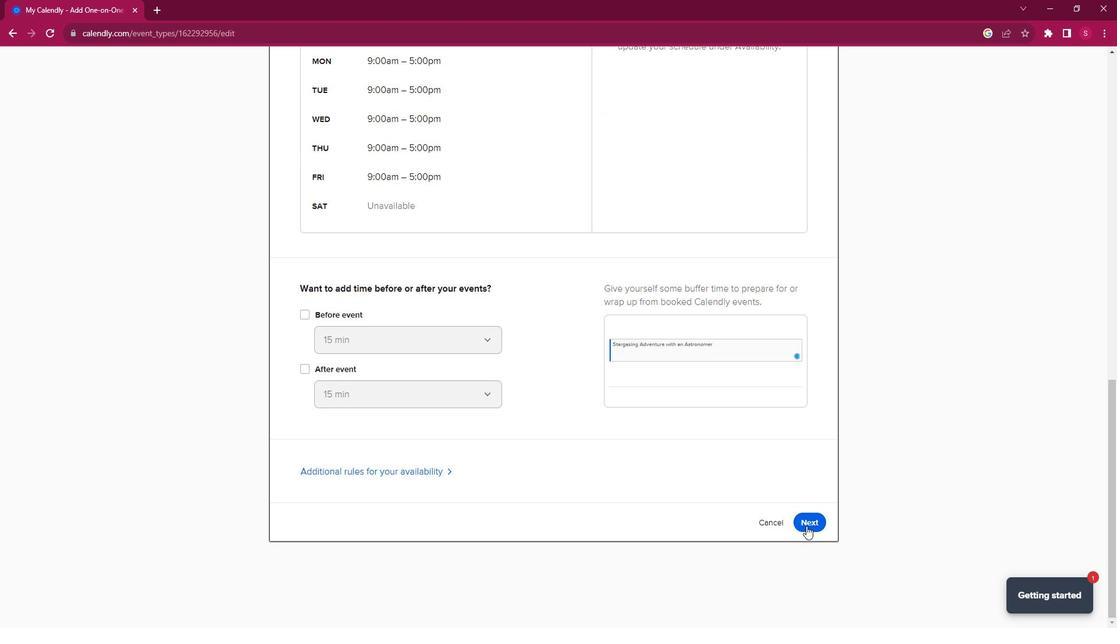 
Action: Mouse pressed left at (820, 515)
Screenshot: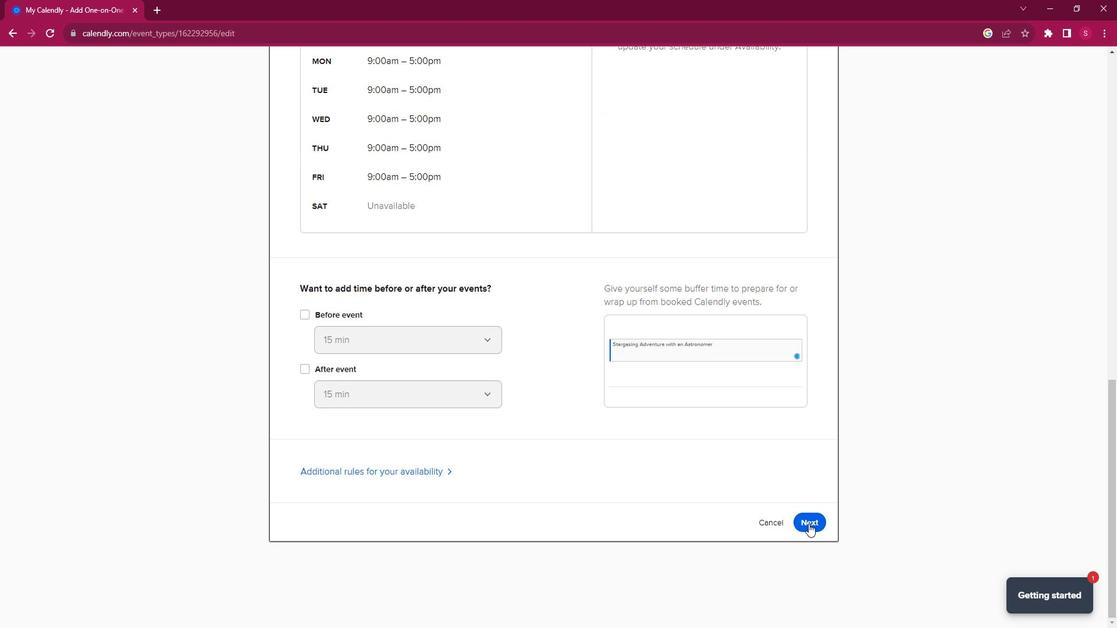 
